 Task: Find a house in Yarmouth, United States, for 4 guests from 6th to 12th September, with 4 bedrooms, 4 beds, 4 bathrooms, WiFi, TV, breakfast, gym, free cancellation, and English-speaking host, within a price range of ₹10,000 to ₹14,000 per night.
Action: Mouse moved to (560, 107)
Screenshot: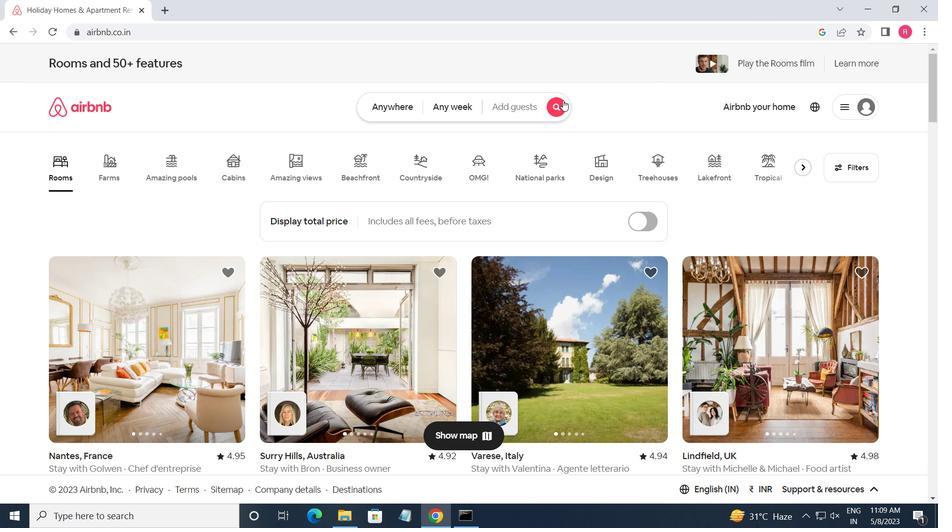
Action: Mouse pressed left at (560, 107)
Screenshot: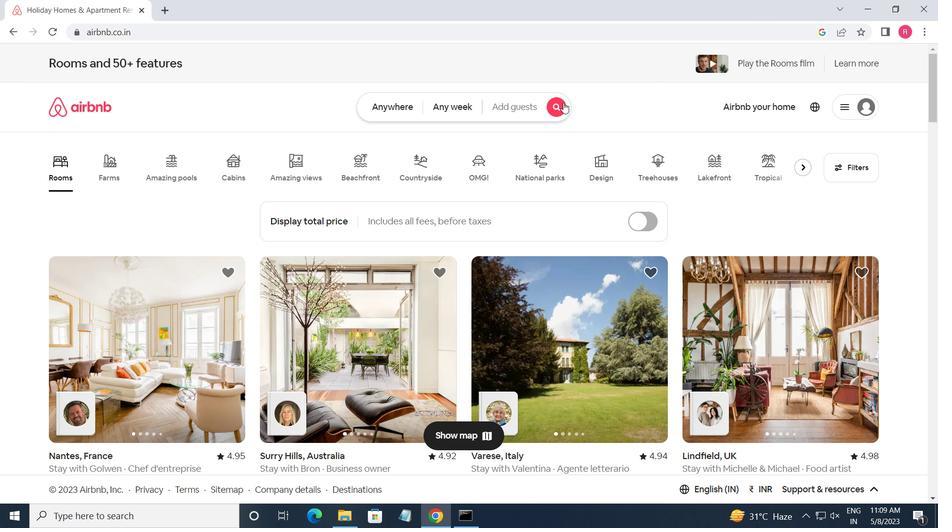 
Action: Mouse moved to (238, 154)
Screenshot: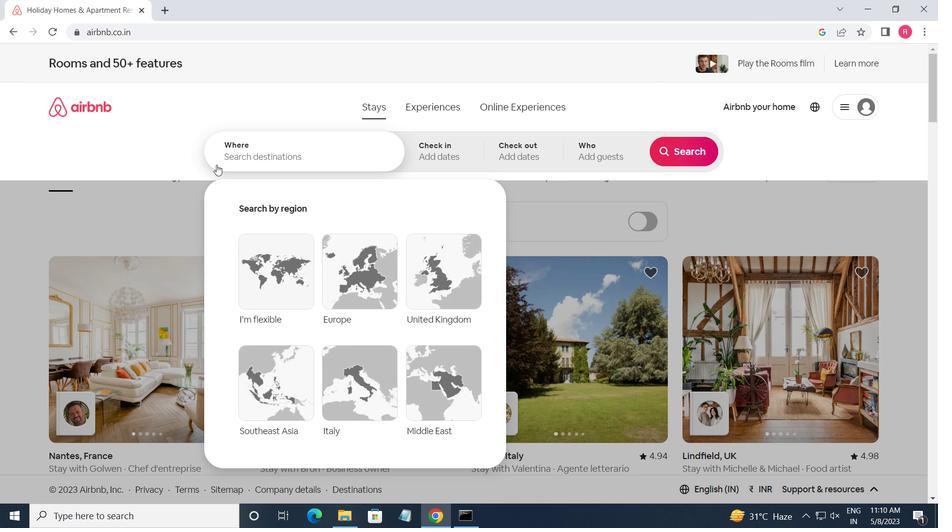 
Action: Mouse pressed left at (238, 154)
Screenshot: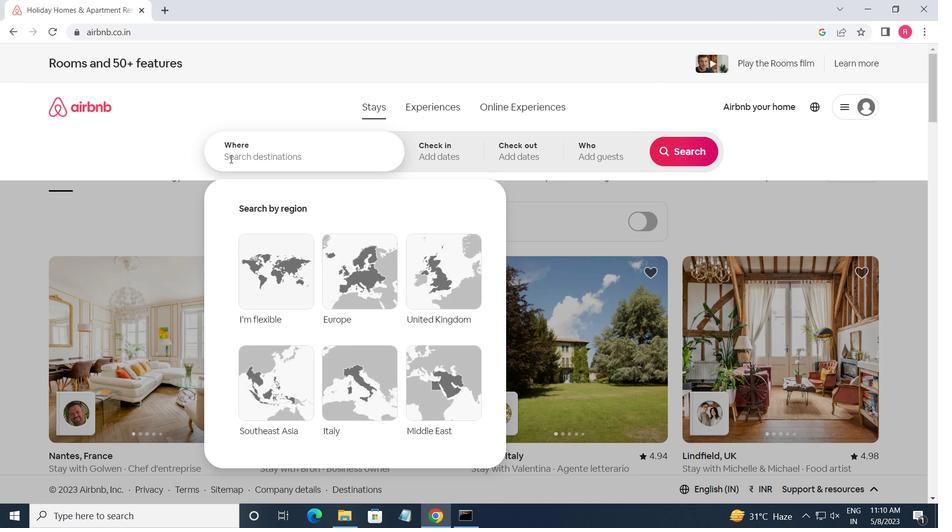 
Action: Key pressed <Key.shift_r>Yarmouth,<Key.shift_r>United<Key.space><Key.shift>STATES<Key.enter>
Screenshot: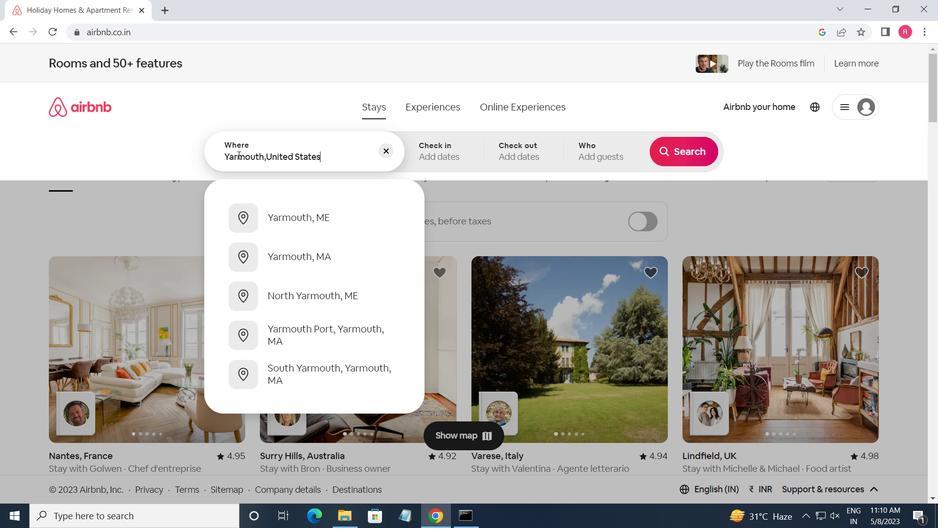 
Action: Mouse moved to (673, 247)
Screenshot: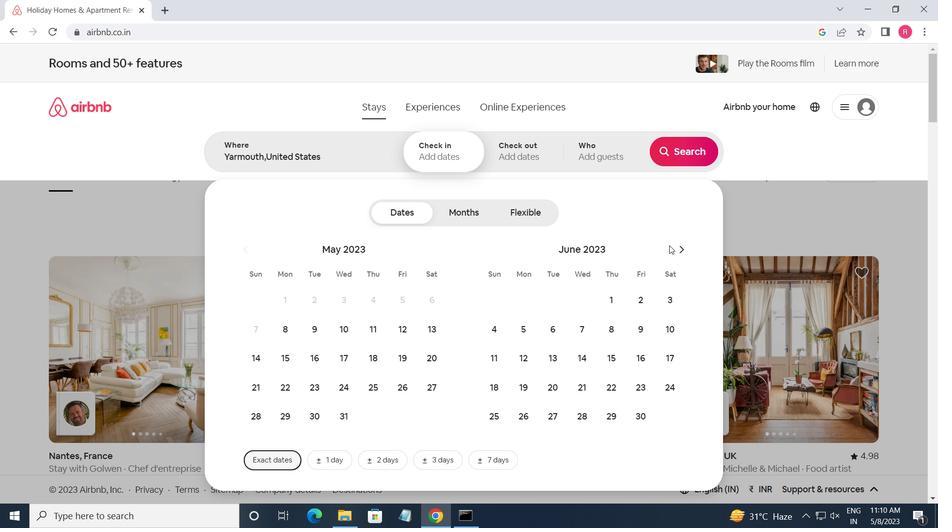 
Action: Mouse pressed left at (673, 247)
Screenshot: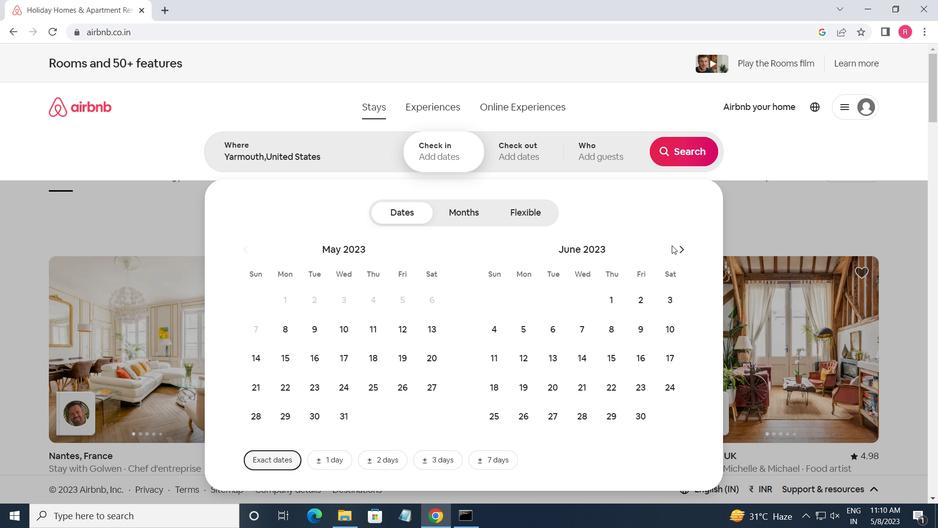 
Action: Mouse pressed left at (673, 247)
Screenshot: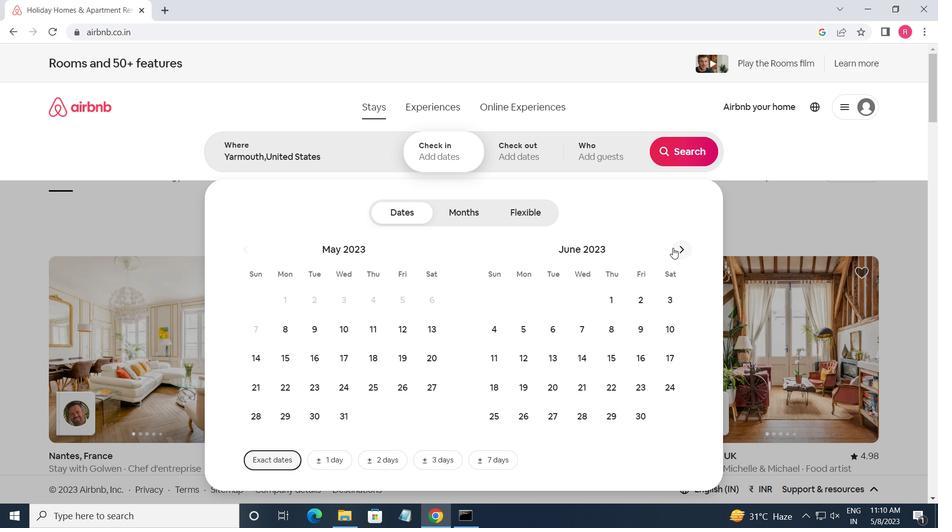 
Action: Mouse pressed left at (673, 247)
Screenshot: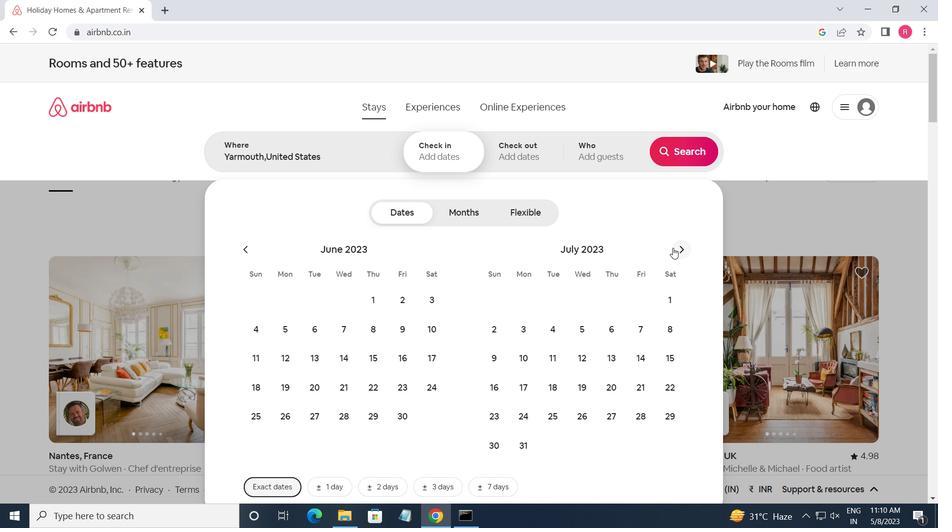 
Action: Mouse moved to (674, 248)
Screenshot: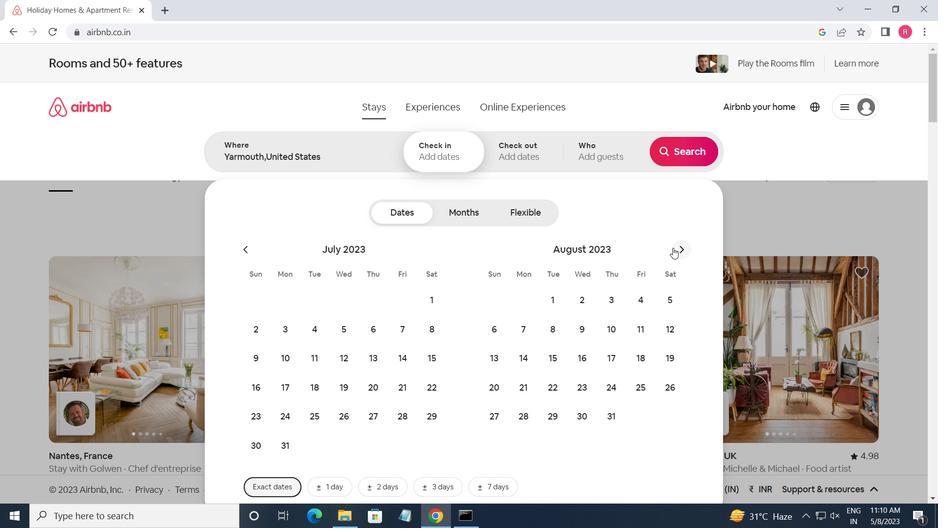 
Action: Mouse pressed left at (674, 248)
Screenshot: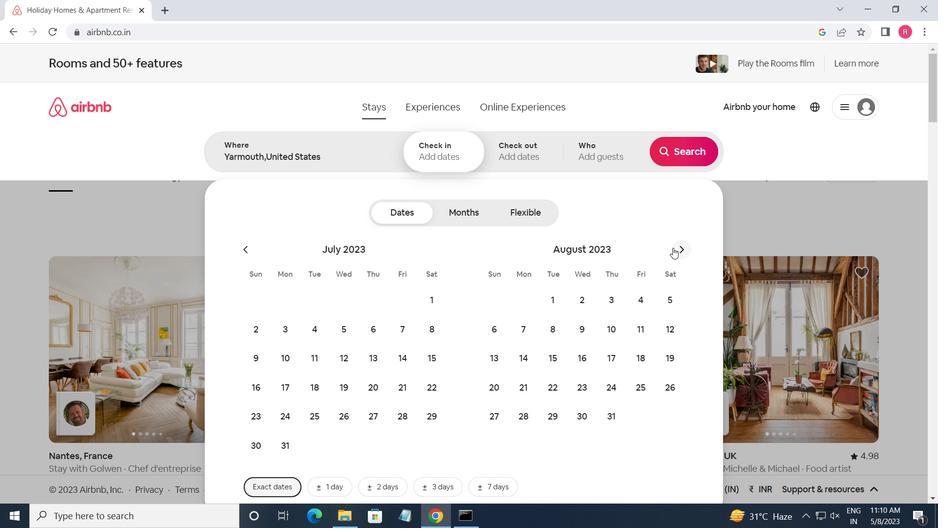 
Action: Mouse moved to (575, 338)
Screenshot: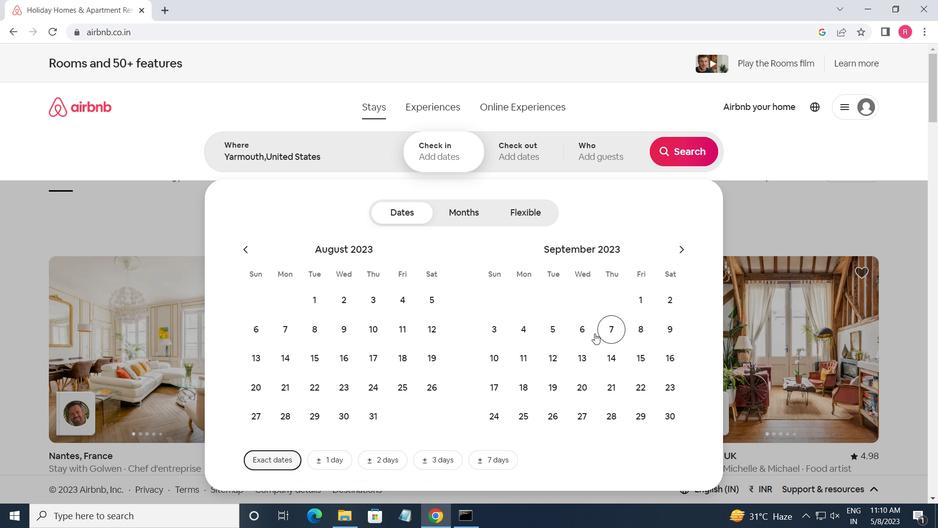 
Action: Mouse pressed left at (575, 338)
Screenshot: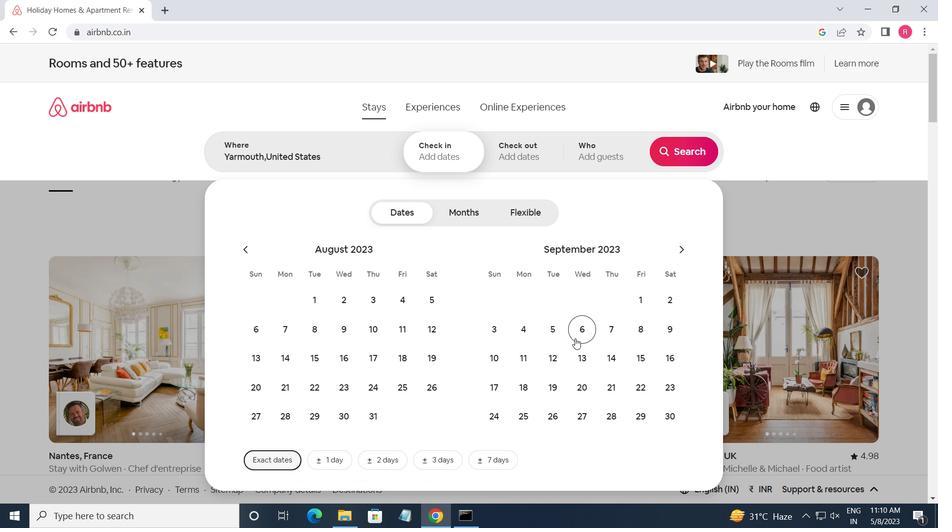 
Action: Mouse moved to (562, 366)
Screenshot: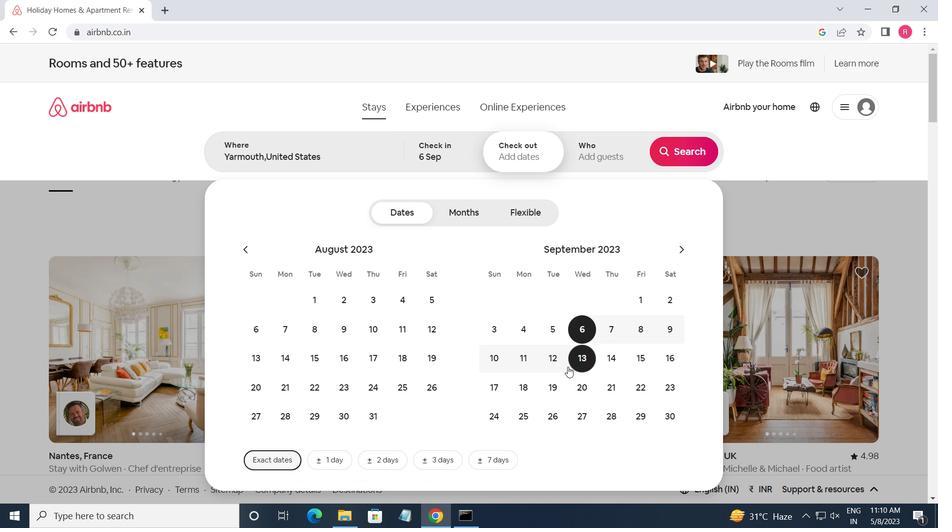 
Action: Mouse pressed left at (562, 366)
Screenshot: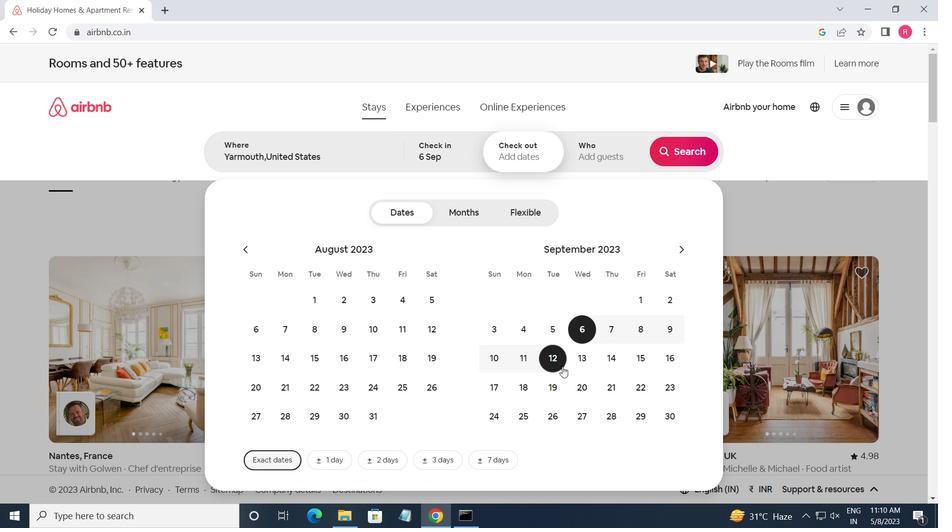 
Action: Mouse moved to (589, 148)
Screenshot: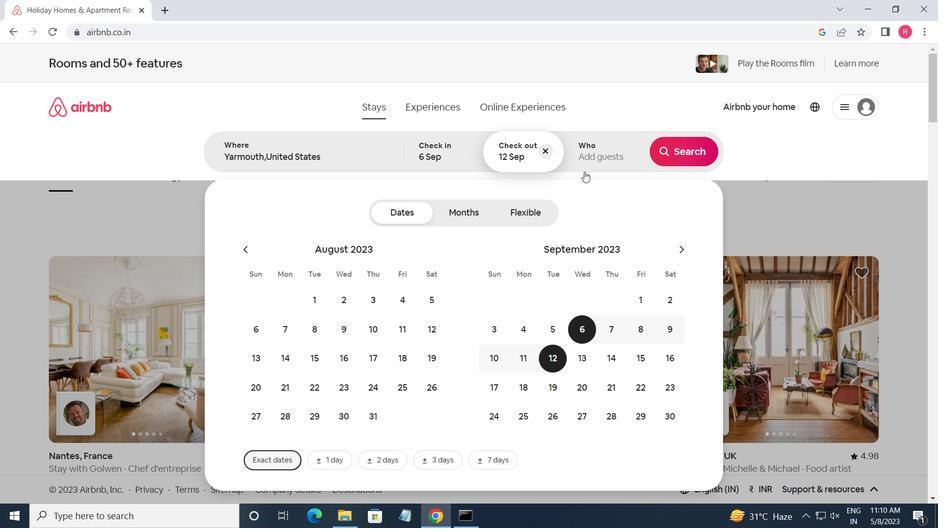 
Action: Mouse pressed left at (589, 148)
Screenshot: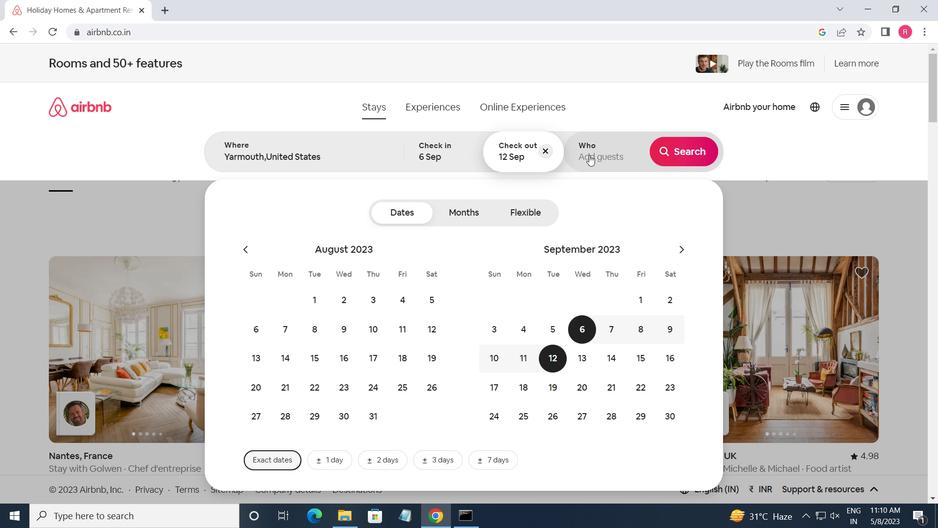 
Action: Mouse moved to (680, 218)
Screenshot: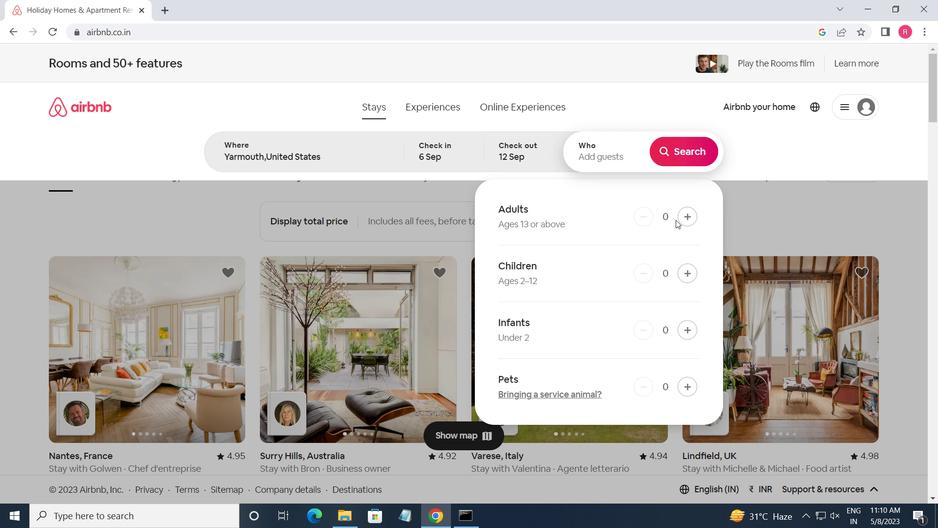 
Action: Mouse pressed left at (680, 218)
Screenshot: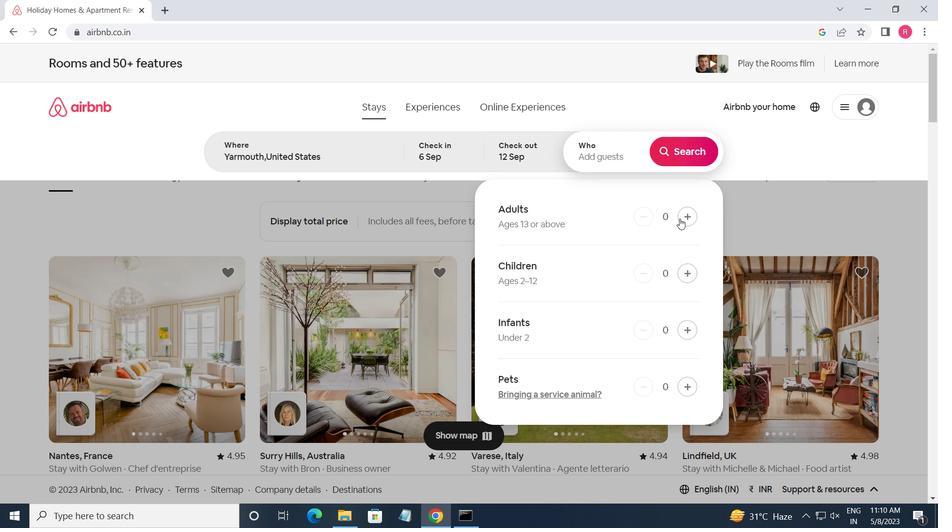
Action: Mouse pressed left at (680, 218)
Screenshot: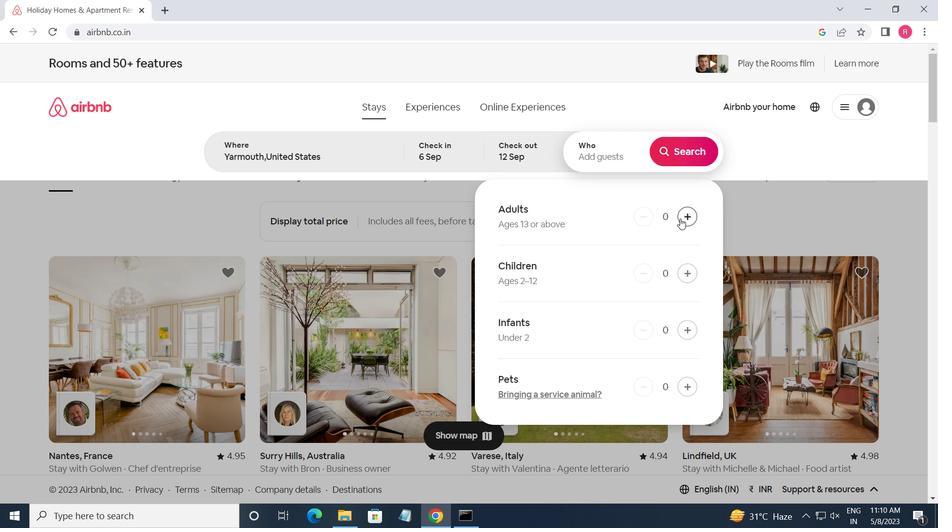 
Action: Mouse pressed left at (680, 218)
Screenshot: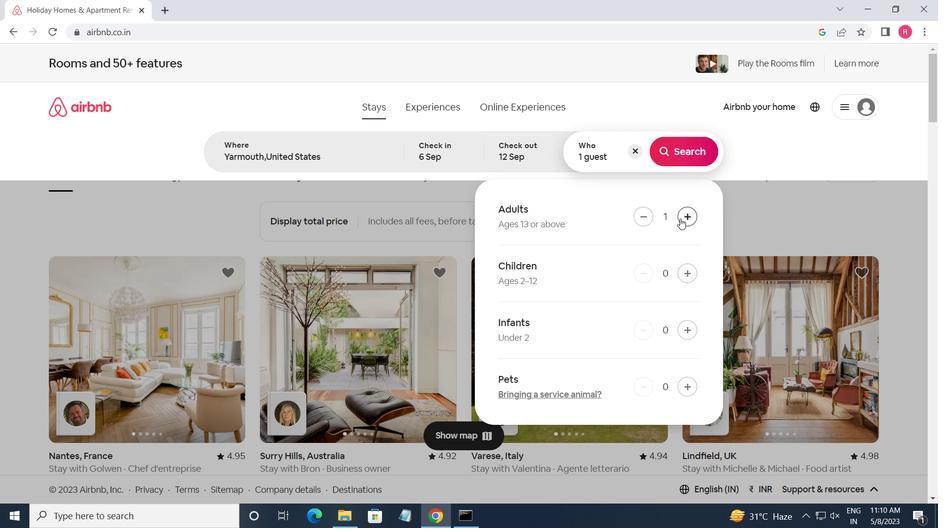 
Action: Mouse pressed left at (680, 218)
Screenshot: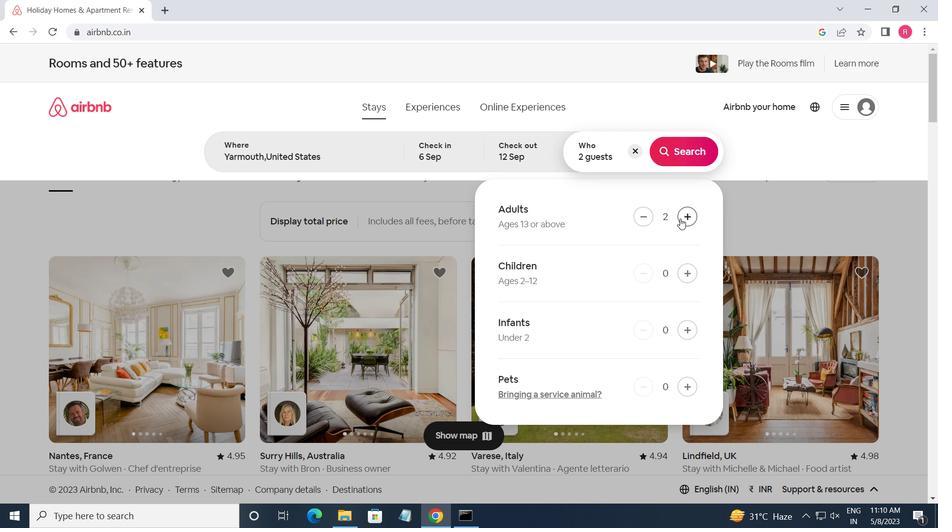 
Action: Mouse moved to (685, 162)
Screenshot: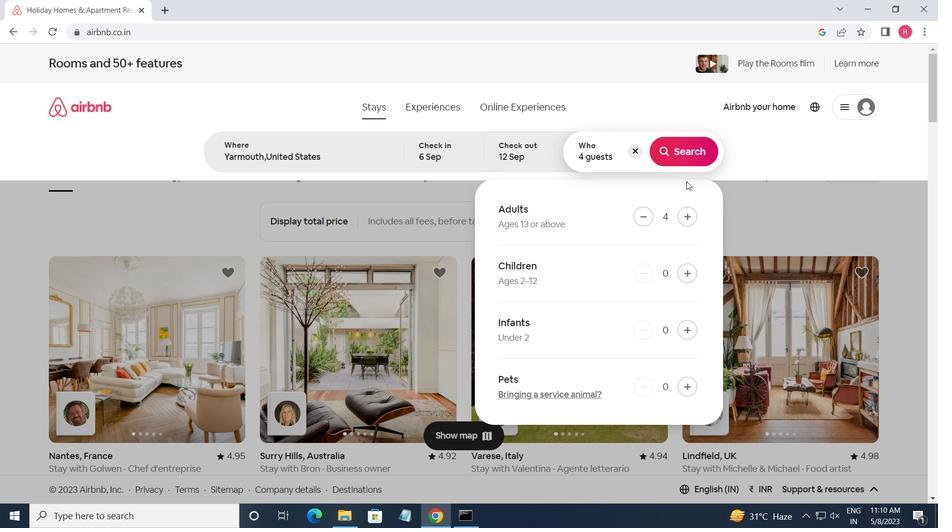 
Action: Mouse pressed left at (685, 162)
Screenshot: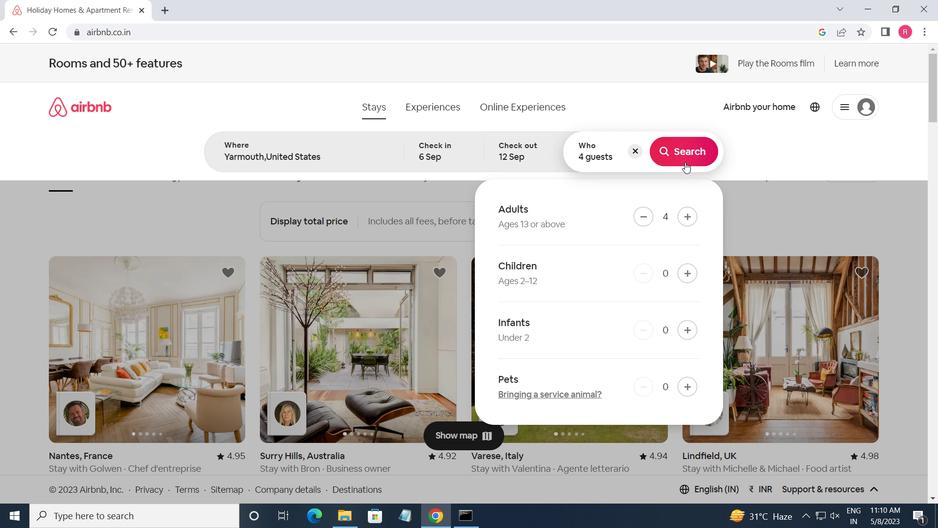 
Action: Mouse moved to (900, 110)
Screenshot: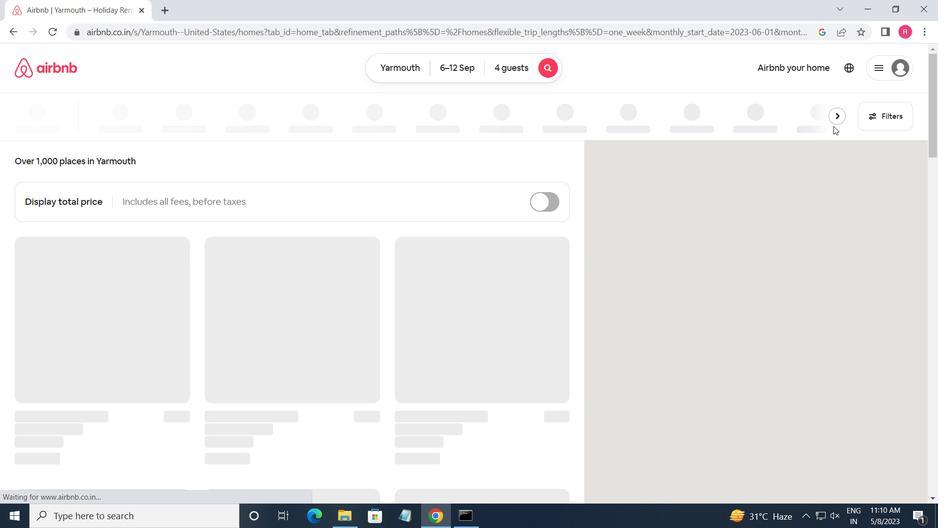 
Action: Mouse pressed left at (900, 110)
Screenshot: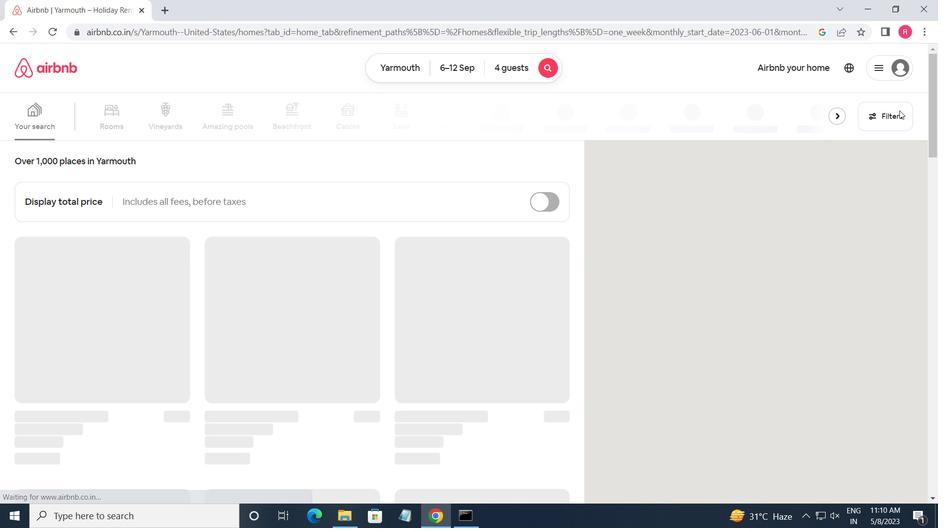
Action: Mouse moved to (338, 419)
Screenshot: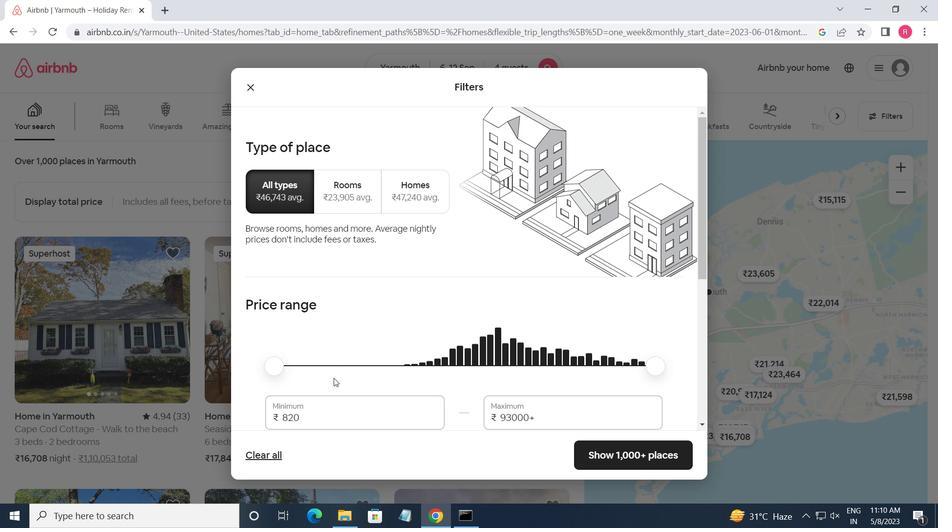 
Action: Mouse pressed left at (338, 419)
Screenshot: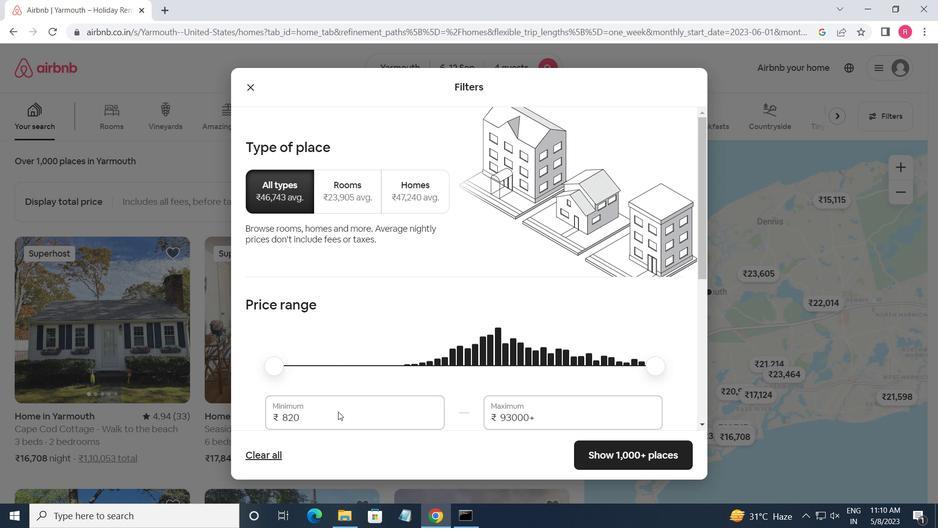 
Action: Key pressed <Key.backspace><Key.backspace><Key.backspace><Key.backspace><Key.backspace><Key.backspace>10000<Key.tab>14000
Screenshot: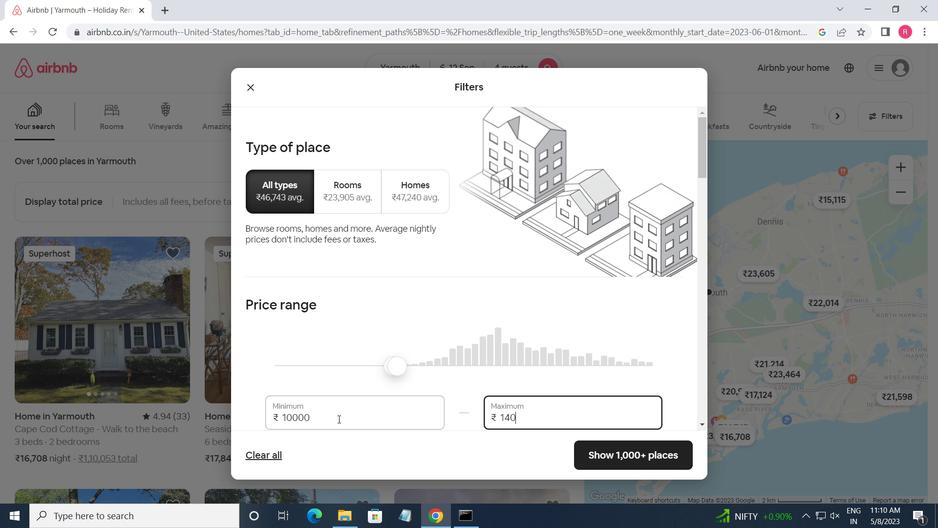 
Action: Mouse moved to (345, 428)
Screenshot: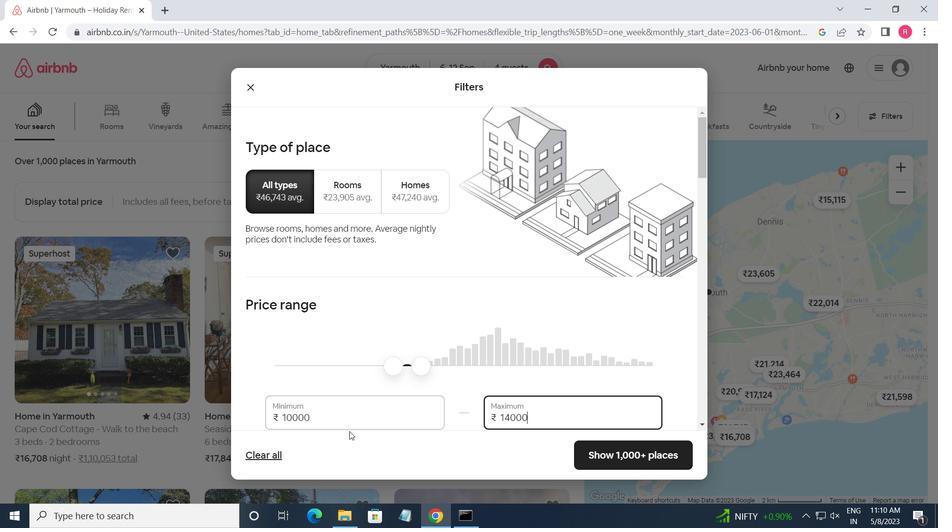 
Action: Mouse scrolled (345, 427) with delta (0, 0)
Screenshot: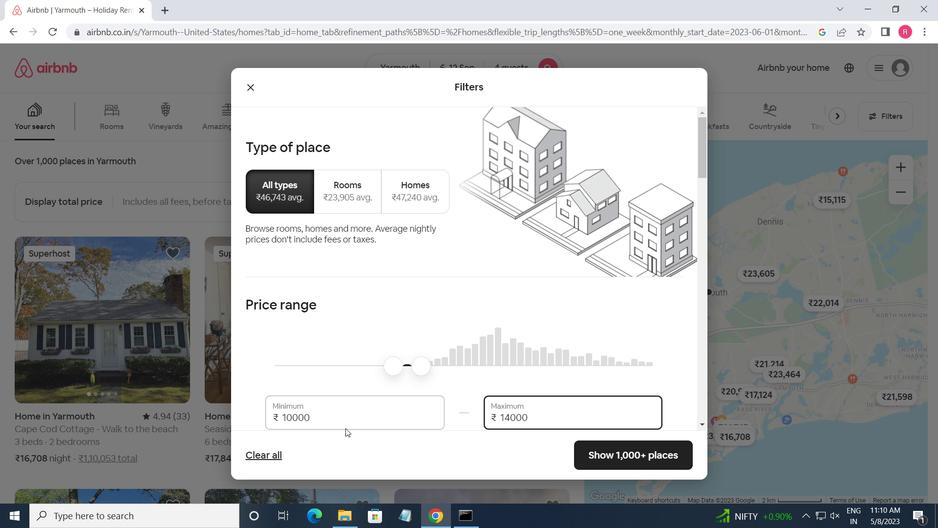 
Action: Mouse scrolled (345, 427) with delta (0, 0)
Screenshot: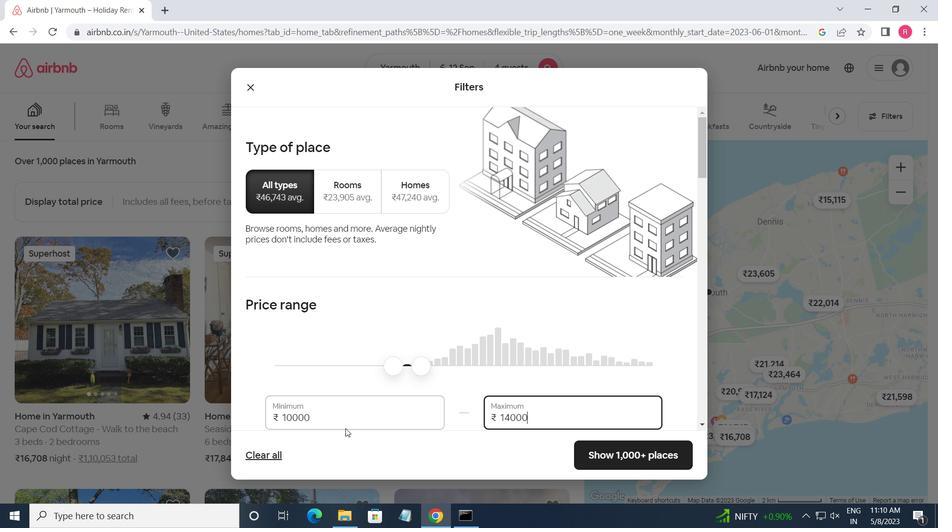 
Action: Mouse scrolled (345, 427) with delta (0, 0)
Screenshot: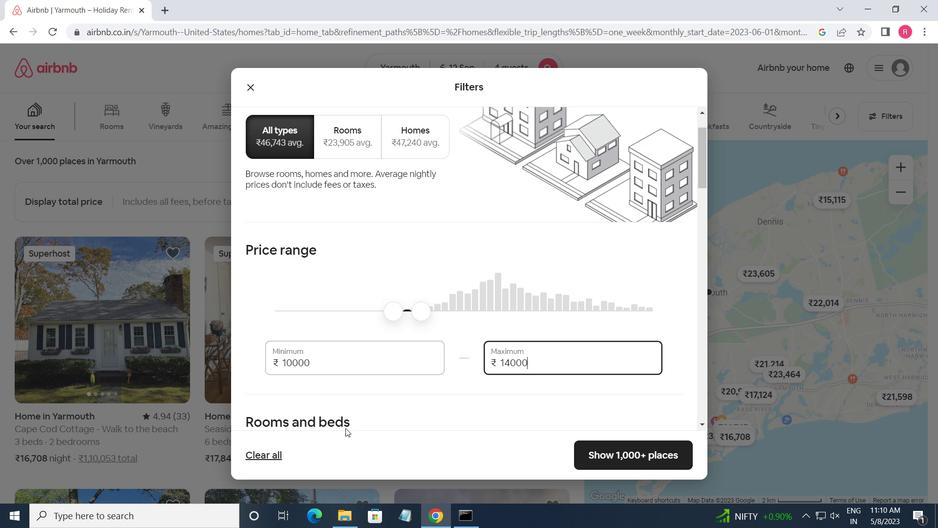 
Action: Mouse moved to (376, 438)
Screenshot: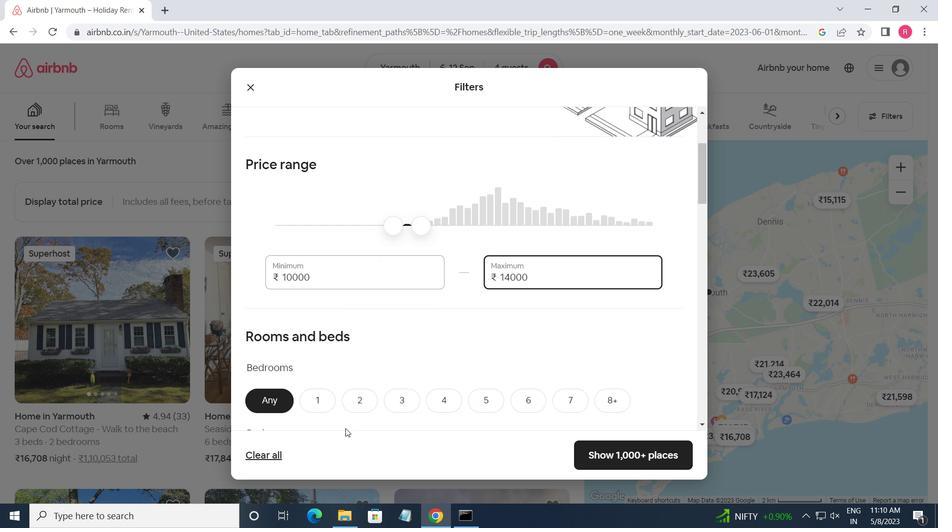 
Action: Mouse scrolled (376, 438) with delta (0, 0)
Screenshot: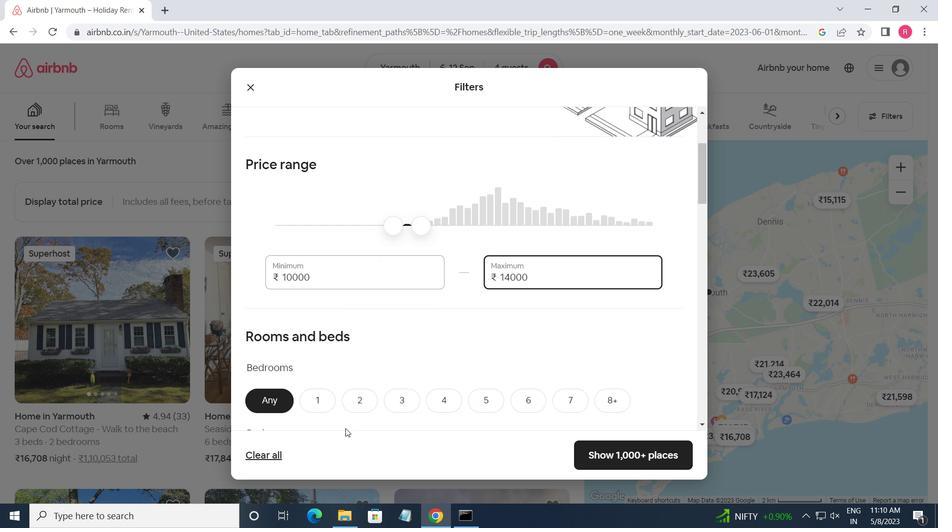 
Action: Mouse moved to (442, 360)
Screenshot: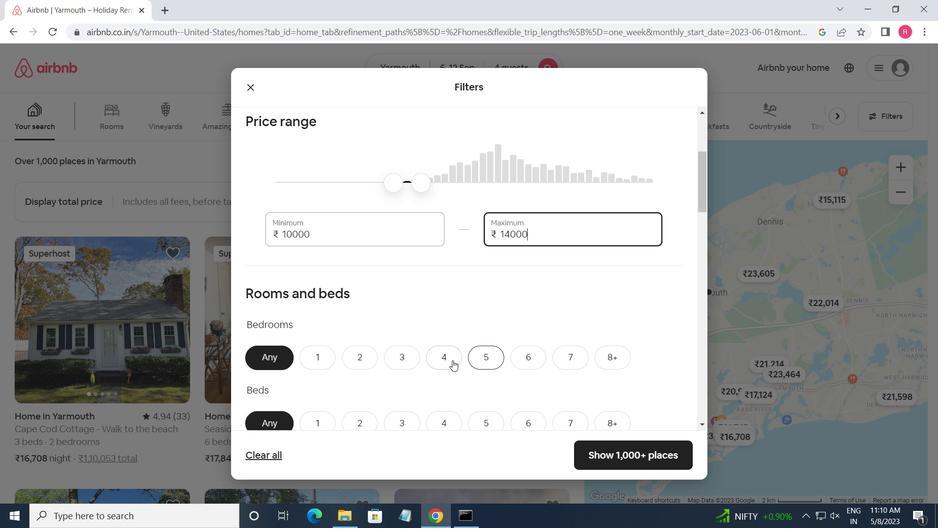 
Action: Mouse pressed left at (442, 360)
Screenshot: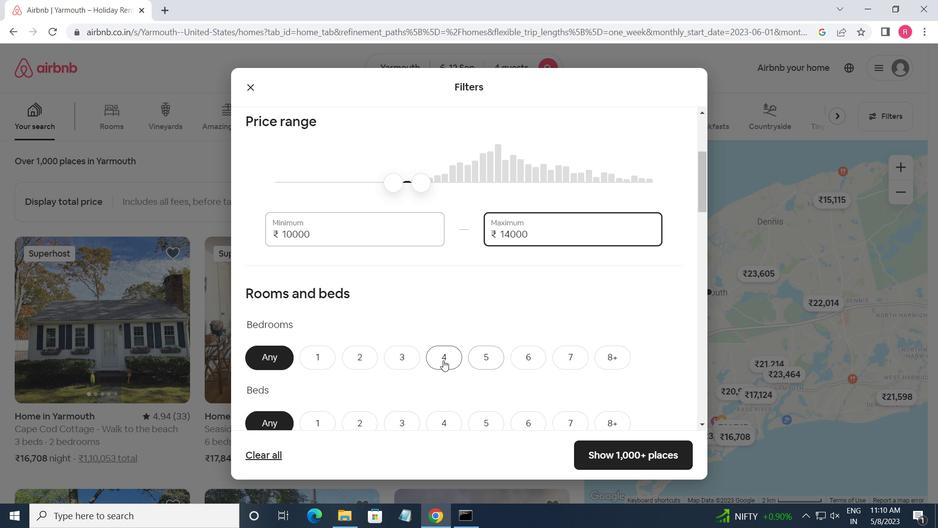
Action: Mouse moved to (450, 397)
Screenshot: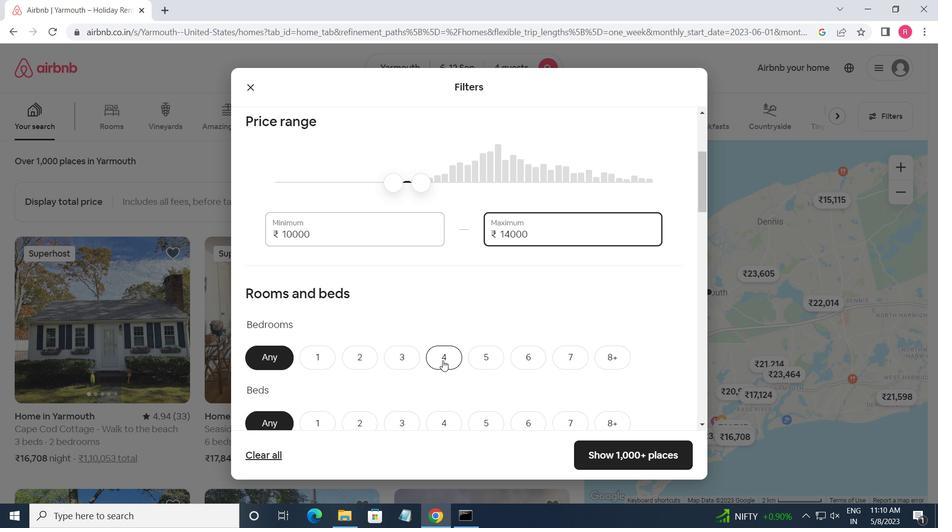 
Action: Mouse scrolled (450, 397) with delta (0, 0)
Screenshot: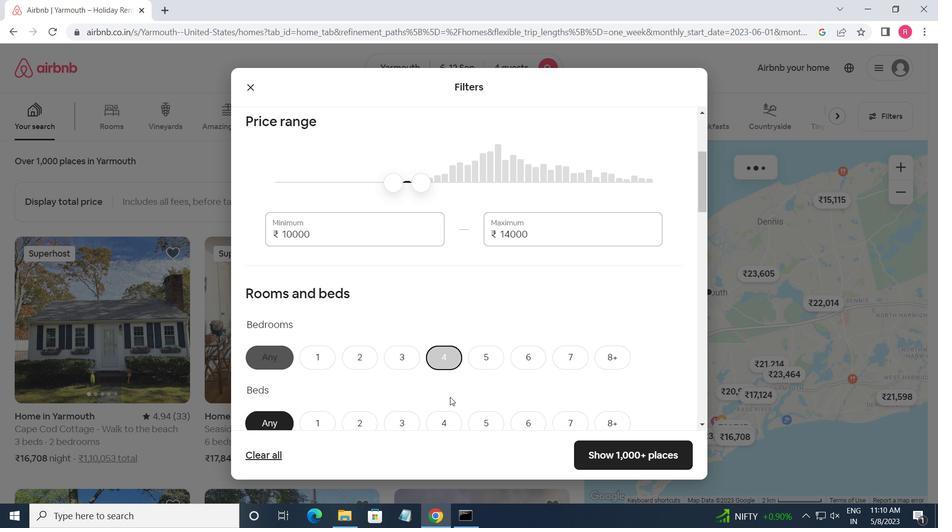
Action: Mouse moved to (450, 397)
Screenshot: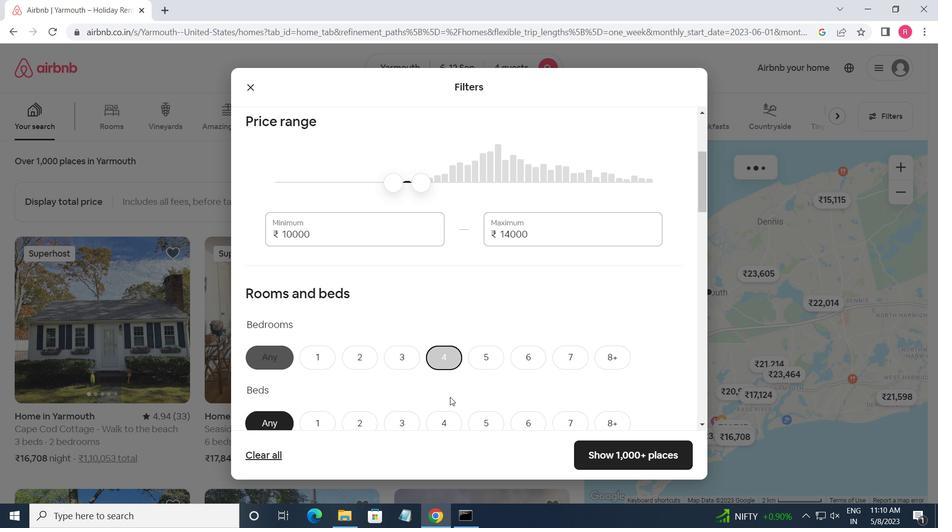 
Action: Mouse scrolled (450, 397) with delta (0, 0)
Screenshot: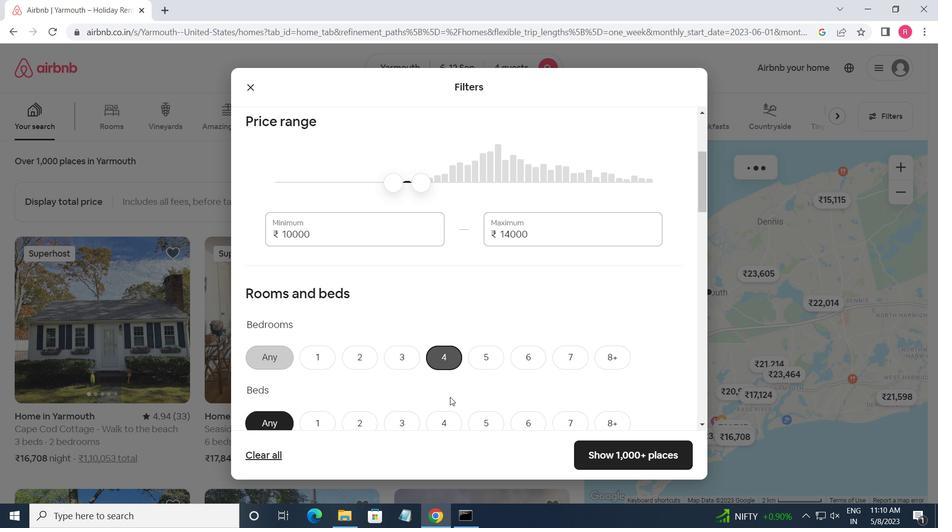 
Action: Mouse moved to (449, 291)
Screenshot: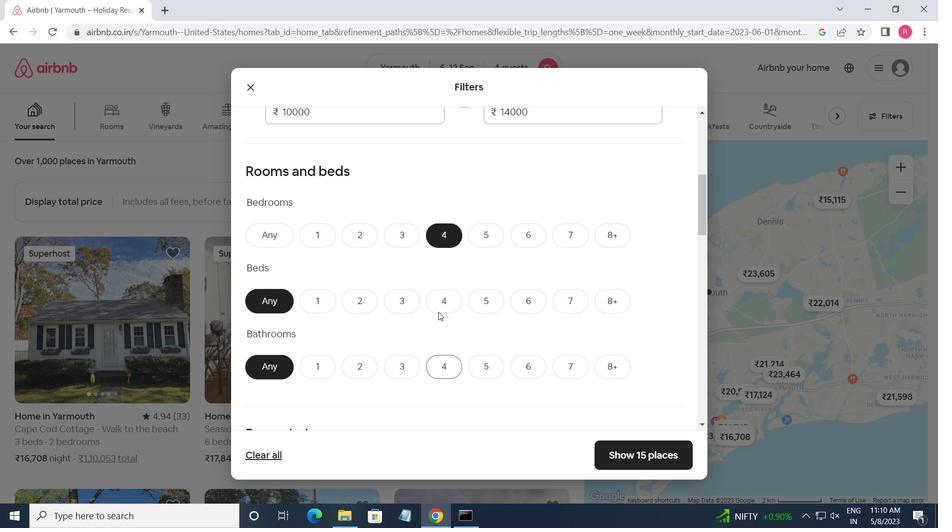 
Action: Mouse pressed left at (449, 291)
Screenshot: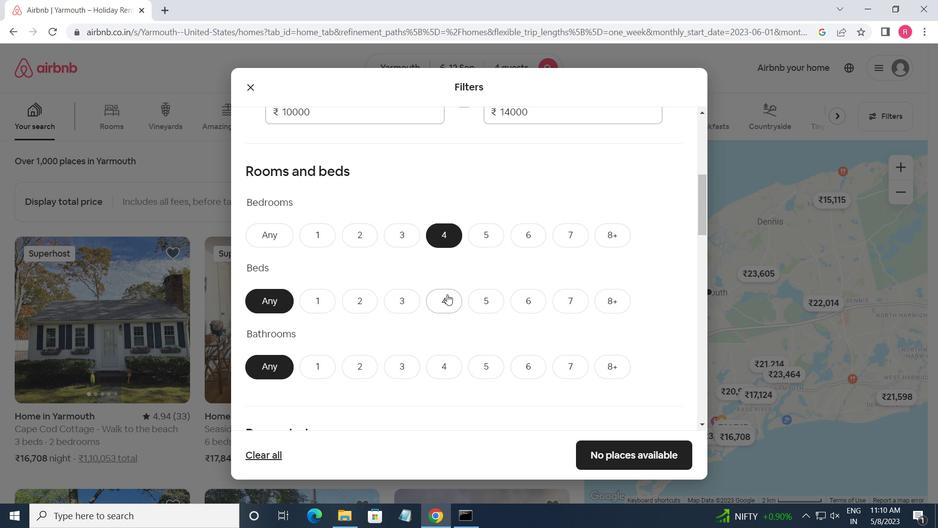 
Action: Mouse moved to (441, 363)
Screenshot: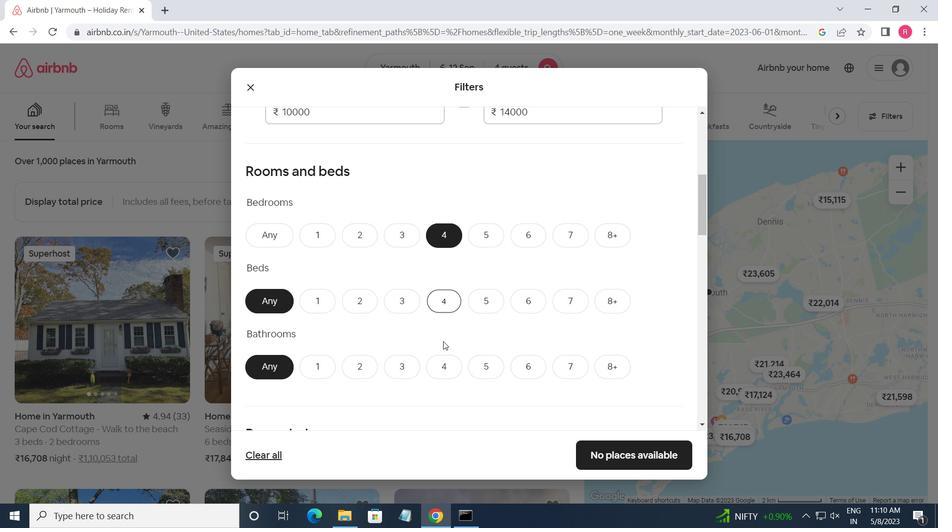 
Action: Mouse pressed left at (441, 363)
Screenshot: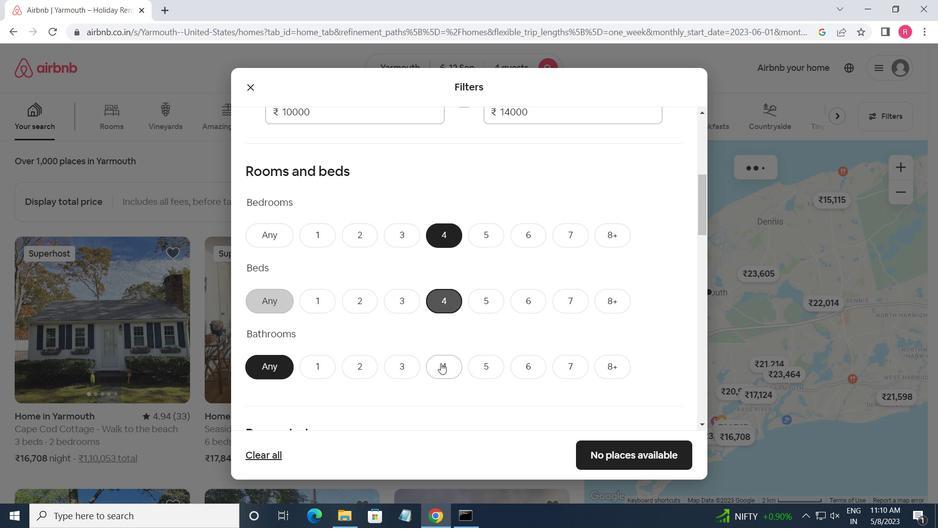 
Action: Mouse scrolled (441, 363) with delta (0, 0)
Screenshot: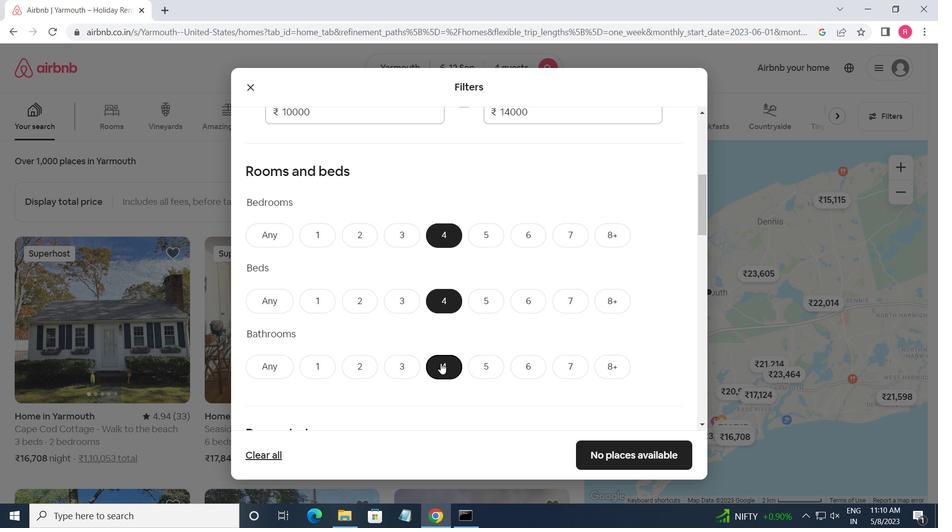 
Action: Mouse scrolled (441, 363) with delta (0, 0)
Screenshot: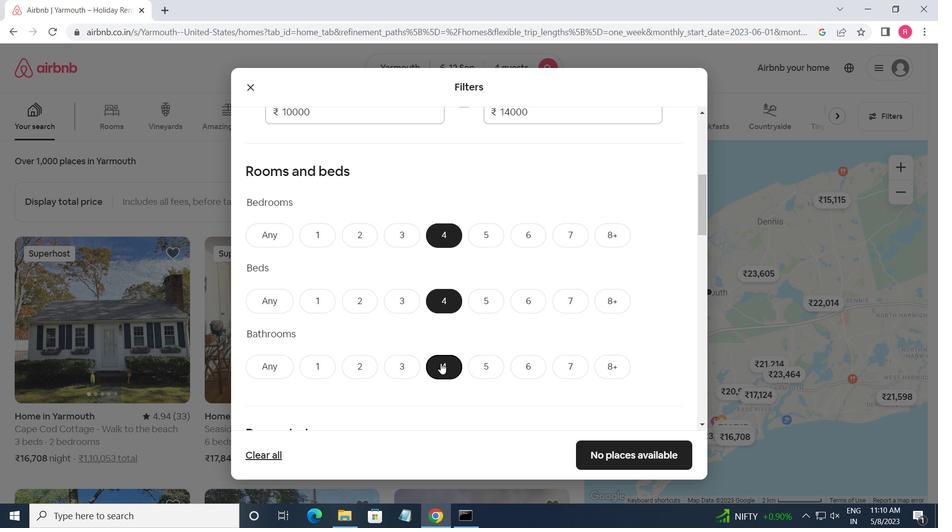 
Action: Mouse moved to (301, 389)
Screenshot: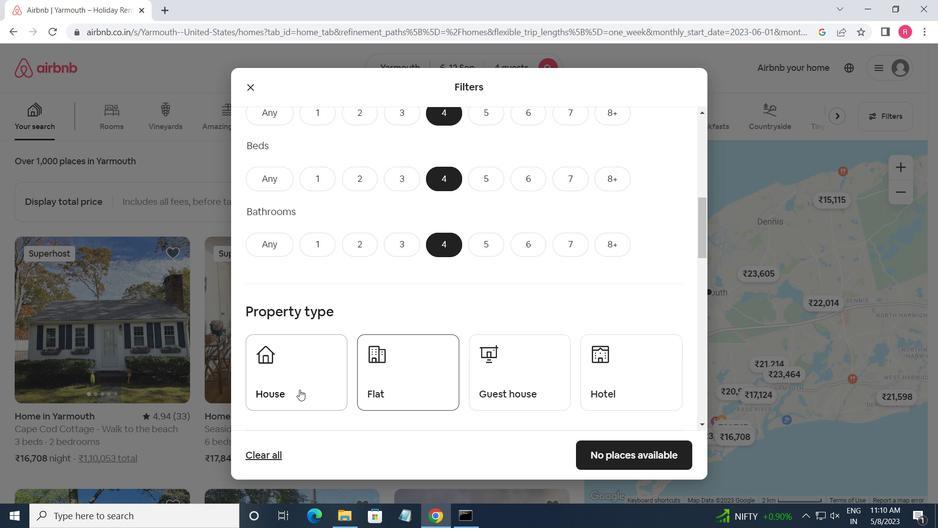 
Action: Mouse pressed left at (301, 389)
Screenshot: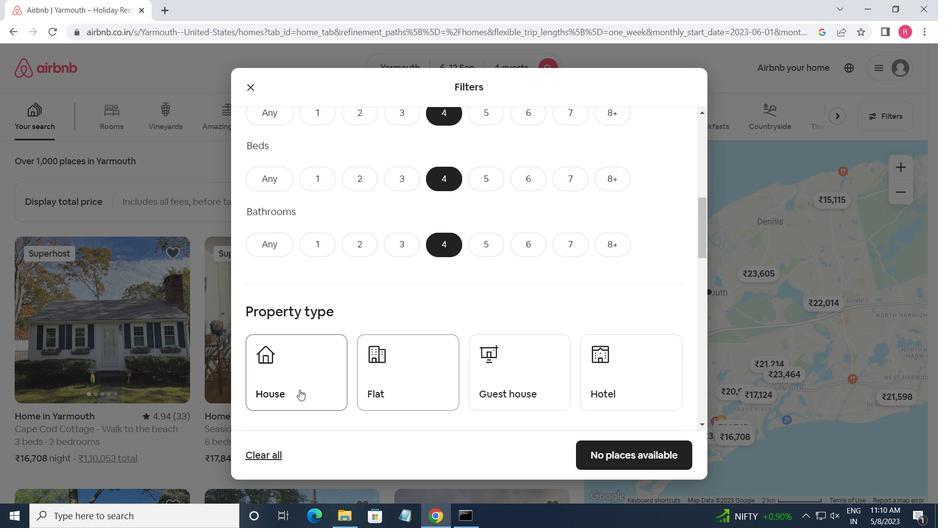 
Action: Mouse moved to (376, 371)
Screenshot: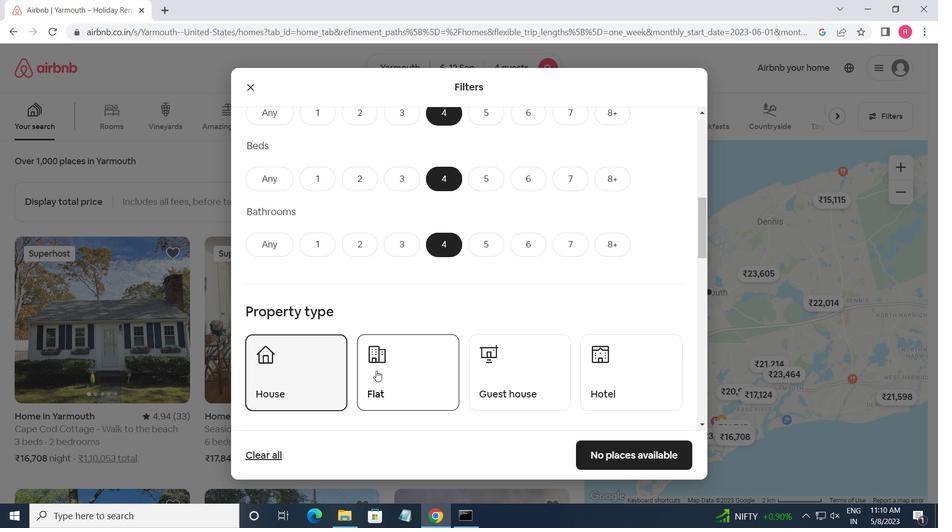 
Action: Mouse pressed left at (376, 371)
Screenshot: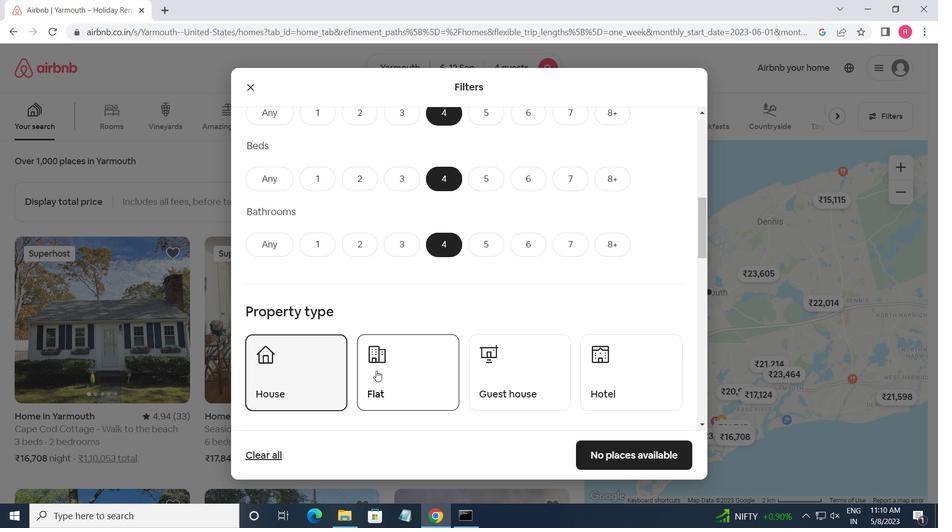 
Action: Mouse moved to (524, 382)
Screenshot: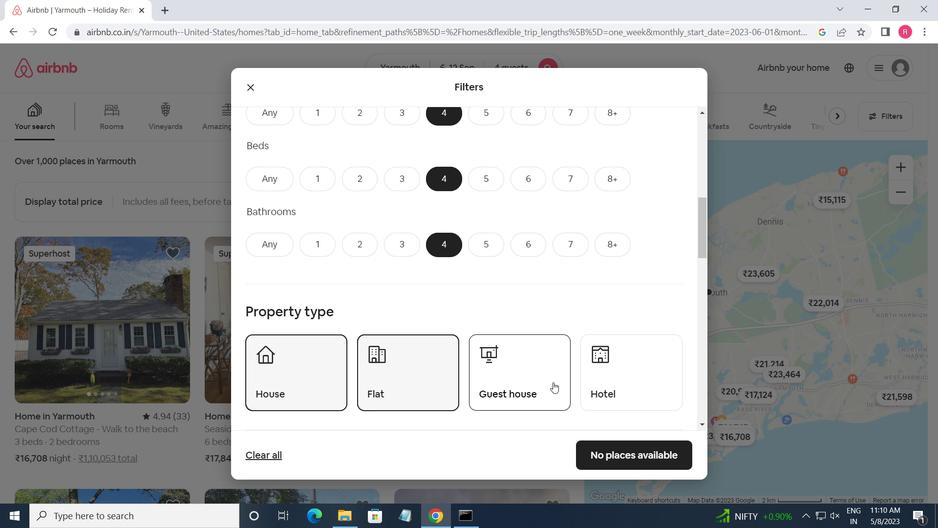
Action: Mouse pressed left at (524, 382)
Screenshot: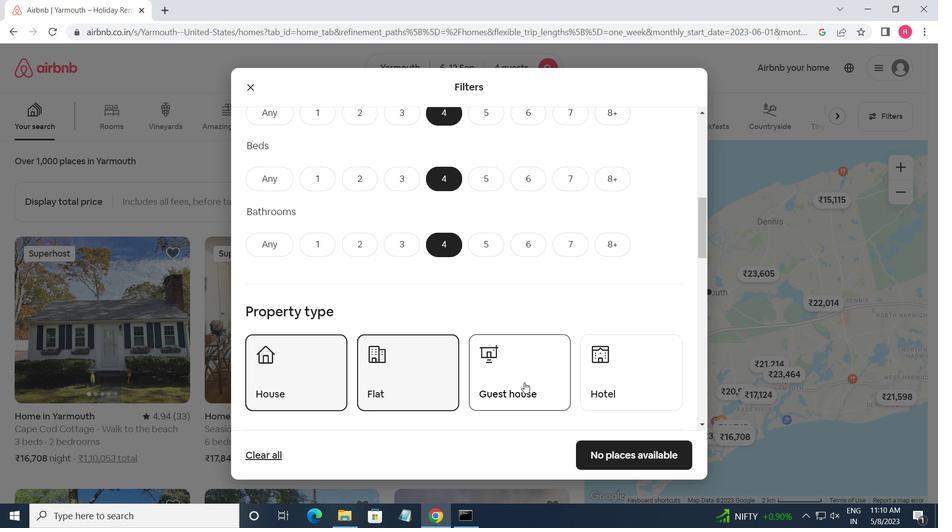 
Action: Mouse moved to (519, 378)
Screenshot: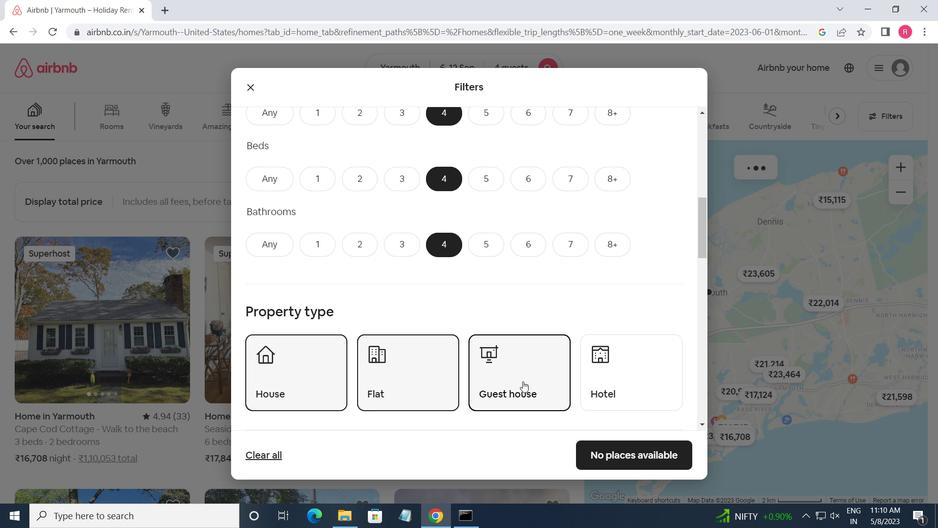 
Action: Mouse scrolled (519, 377) with delta (0, 0)
Screenshot: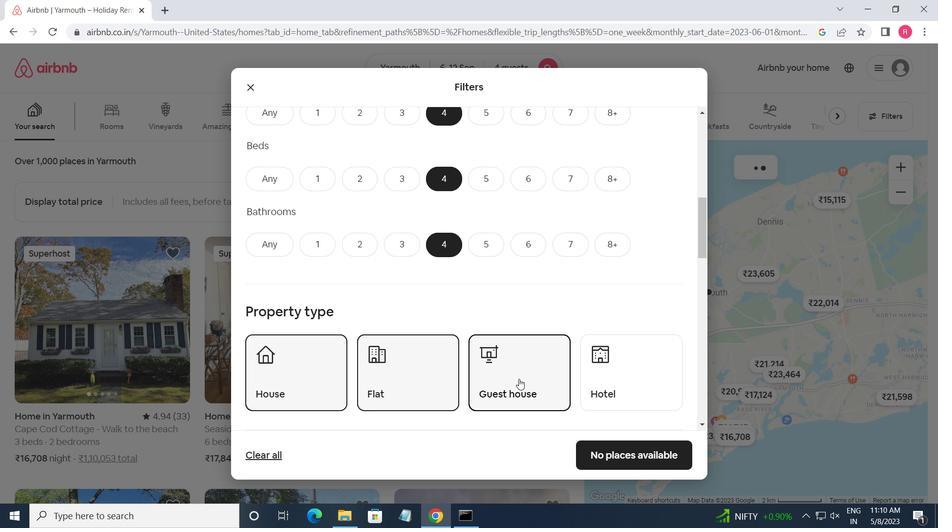 
Action: Mouse moved to (518, 378)
Screenshot: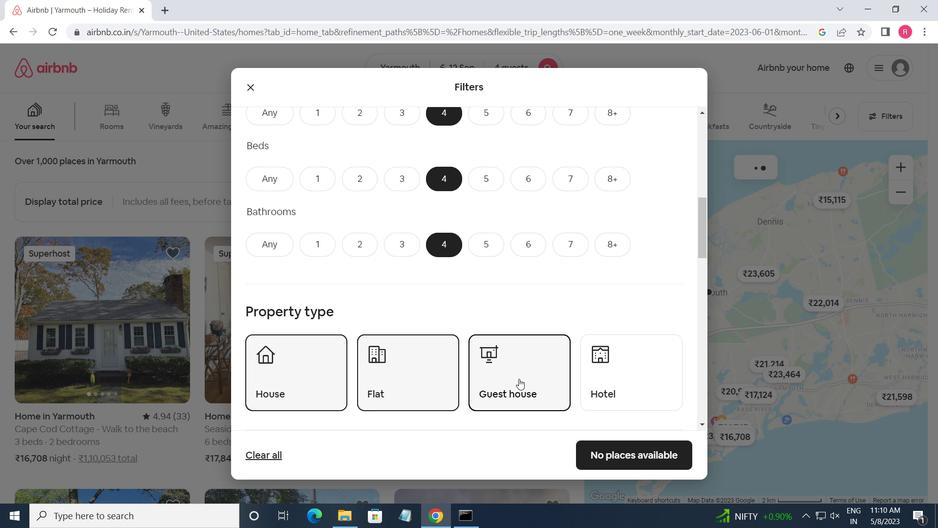 
Action: Mouse scrolled (518, 377) with delta (0, 0)
Screenshot: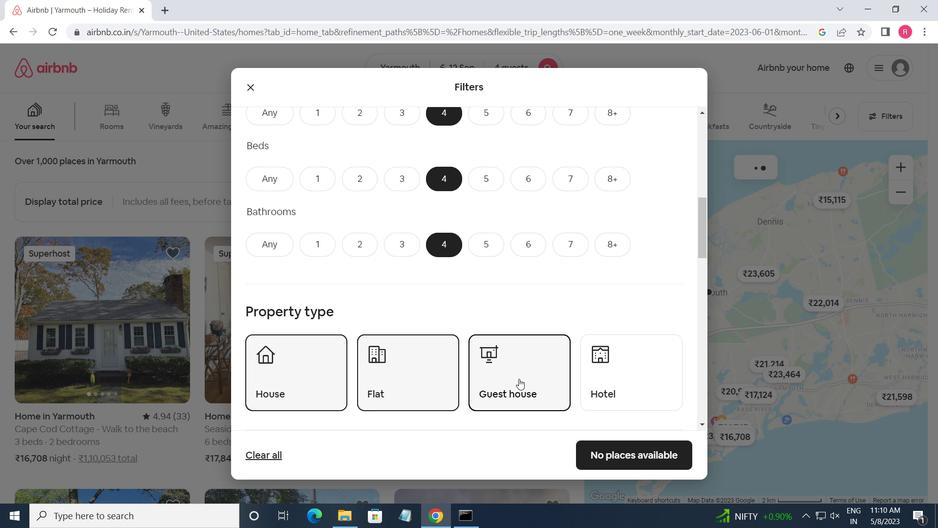 
Action: Mouse scrolled (518, 377) with delta (0, 0)
Screenshot: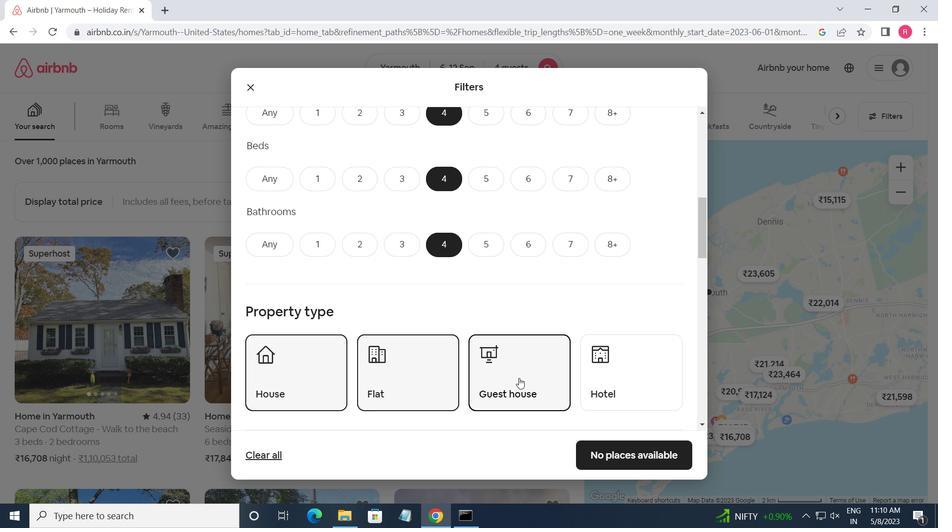 
Action: Mouse moved to (518, 377)
Screenshot: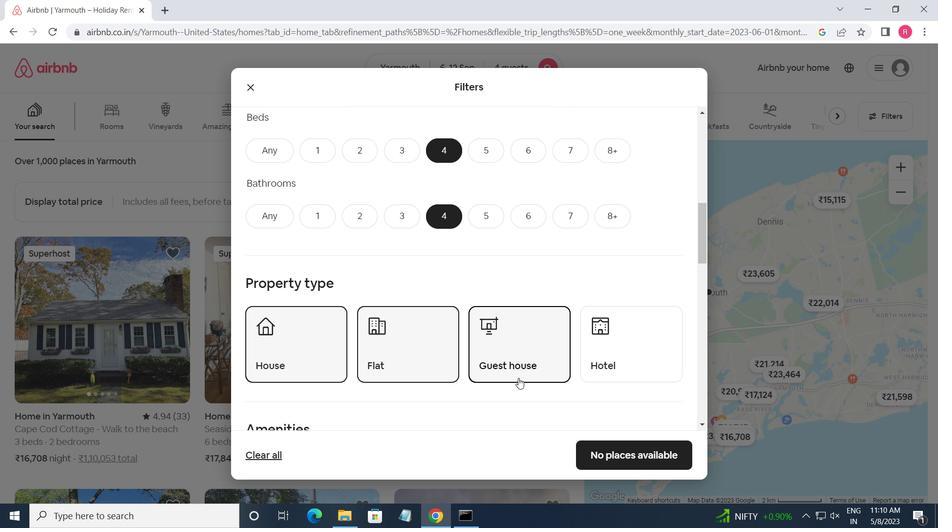 
Action: Mouse scrolled (518, 377) with delta (0, 0)
Screenshot: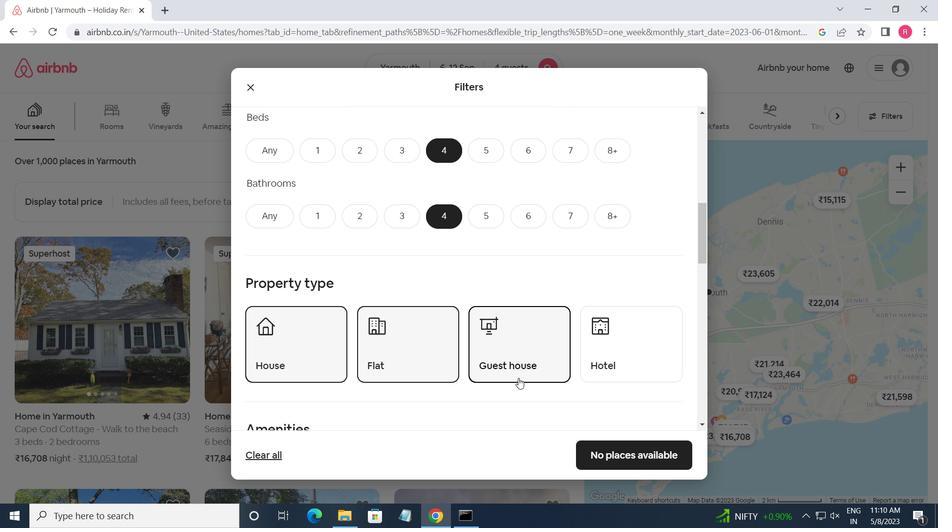 
Action: Mouse moved to (259, 359)
Screenshot: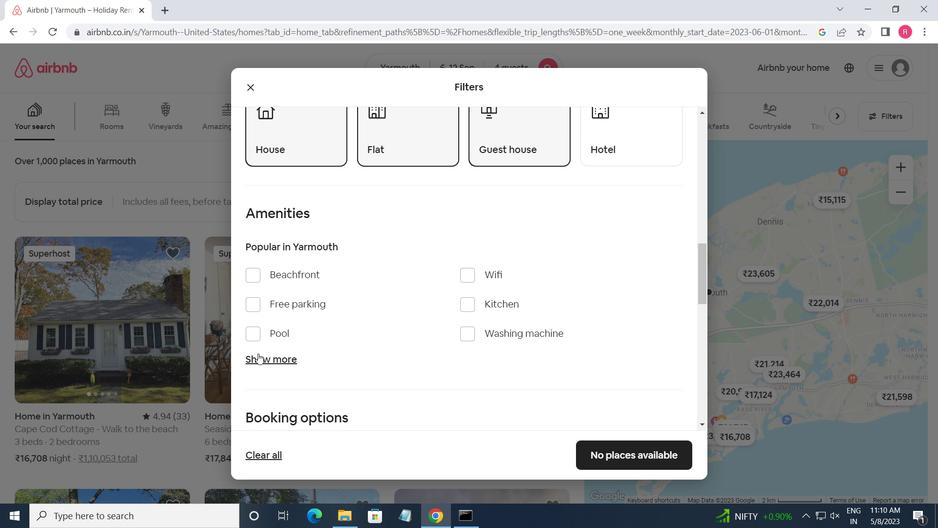
Action: Mouse pressed left at (259, 359)
Screenshot: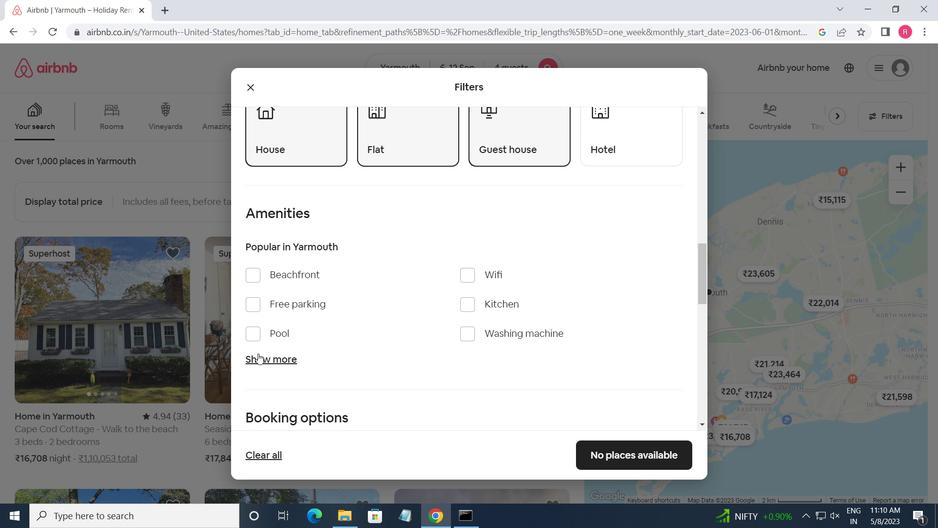 
Action: Mouse moved to (464, 279)
Screenshot: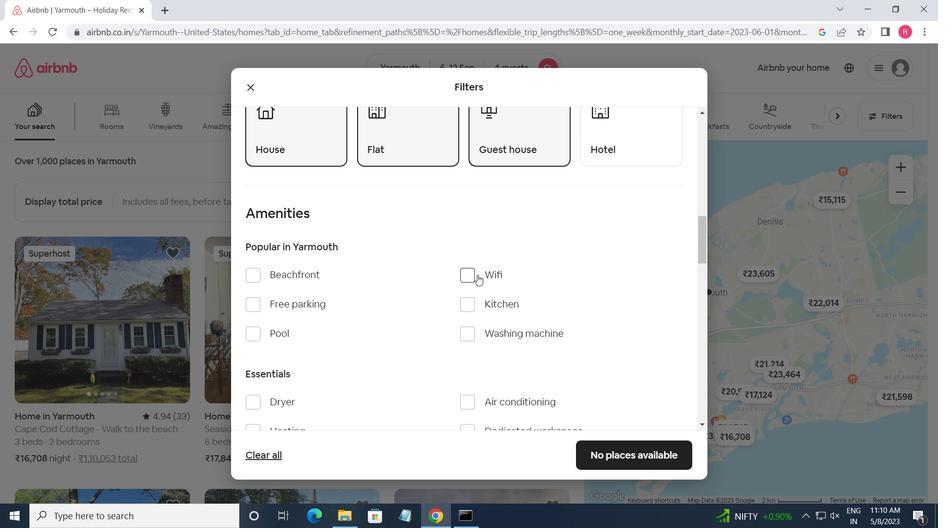 
Action: Mouse pressed left at (464, 279)
Screenshot: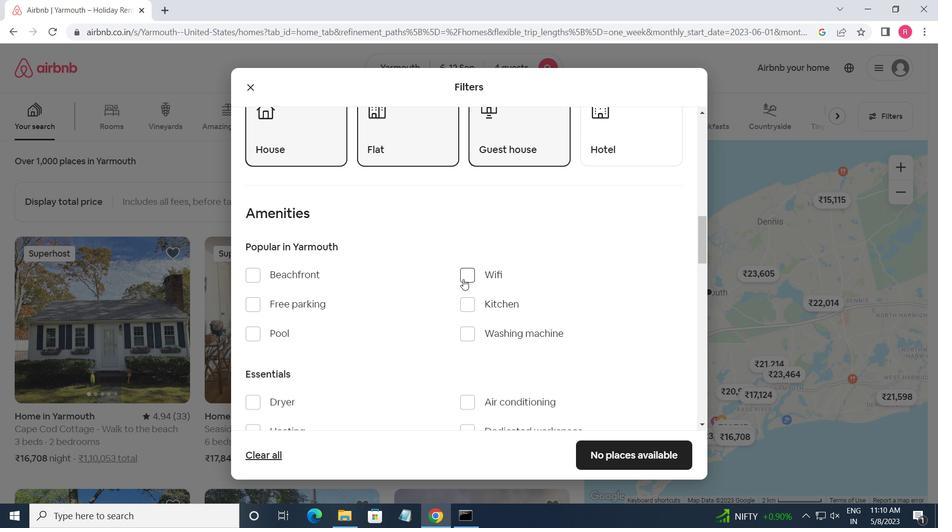 
Action: Mouse moved to (448, 286)
Screenshot: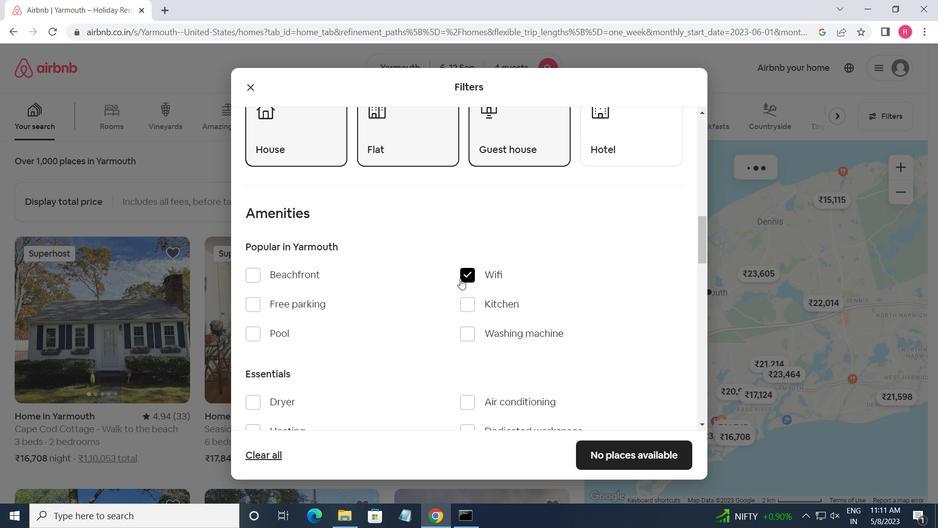 
Action: Mouse scrolled (448, 286) with delta (0, 0)
Screenshot: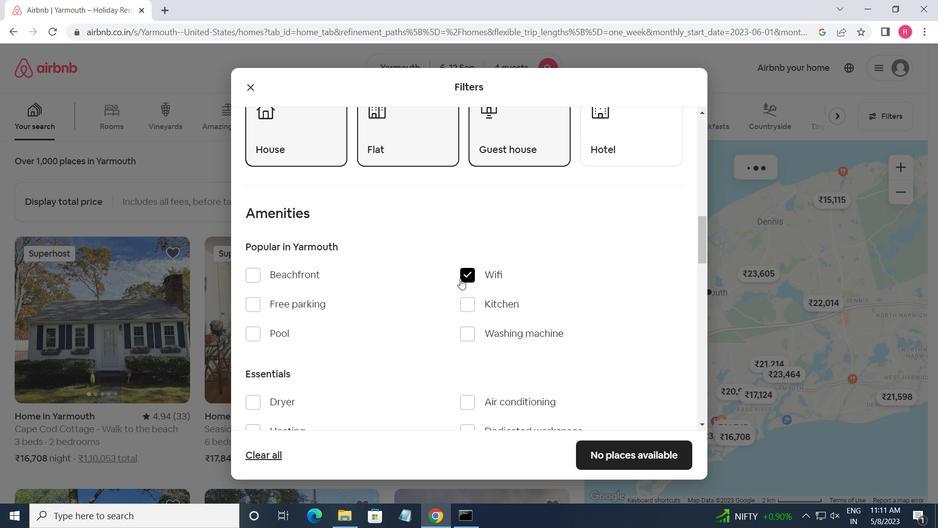 
Action: Mouse moved to (254, 397)
Screenshot: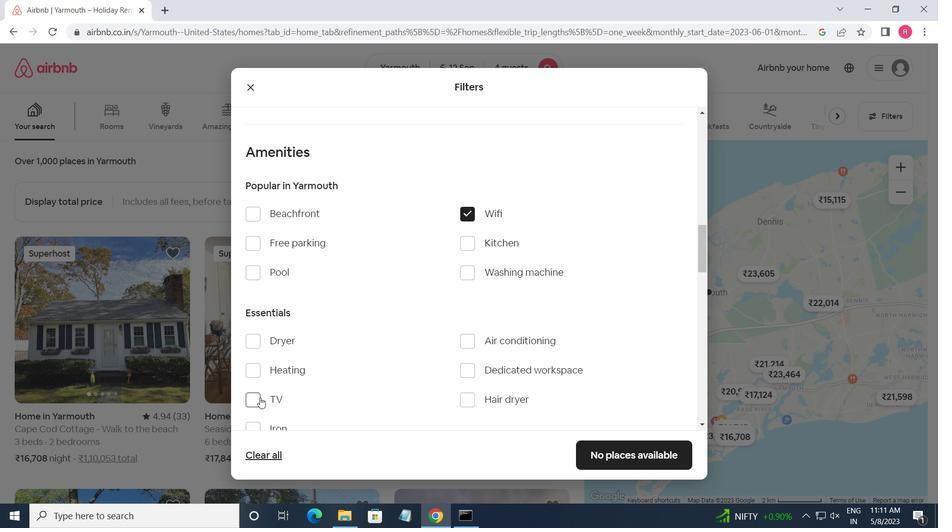 
Action: Mouse pressed left at (254, 397)
Screenshot: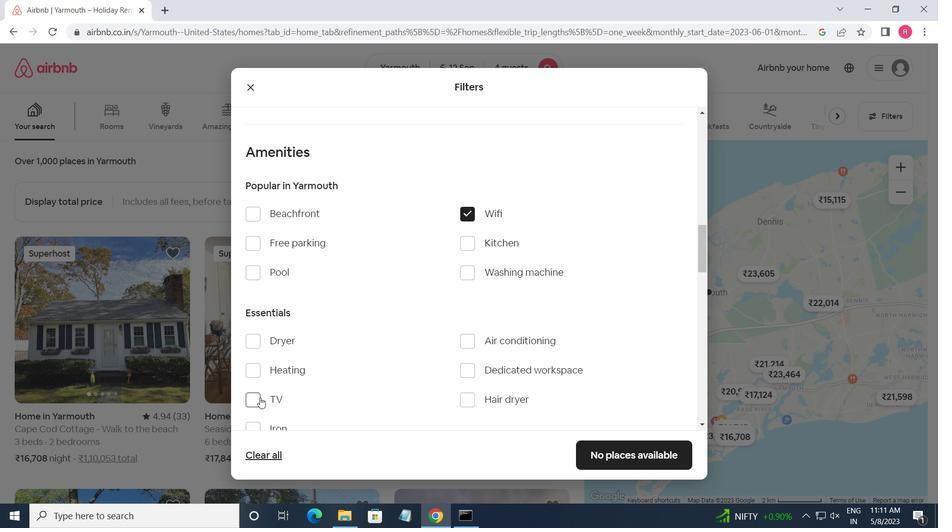 
Action: Mouse moved to (248, 246)
Screenshot: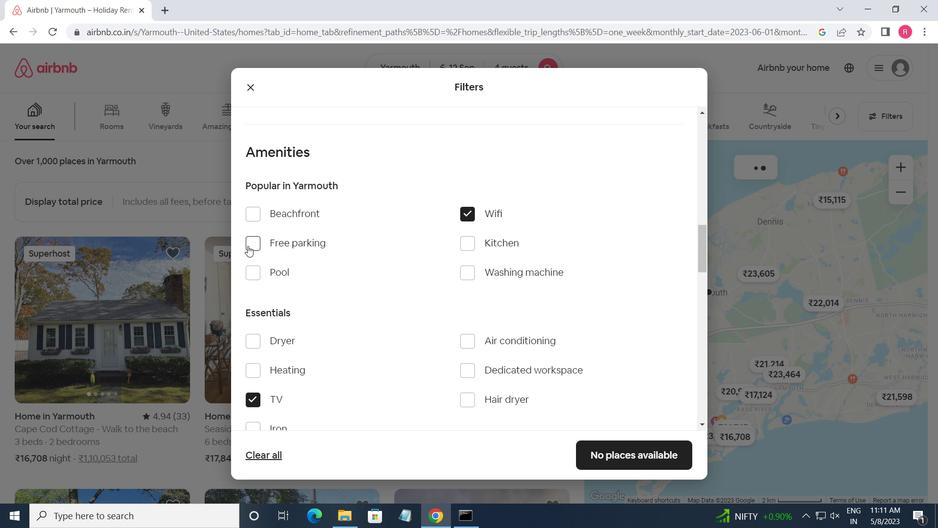 
Action: Mouse pressed left at (248, 246)
Screenshot: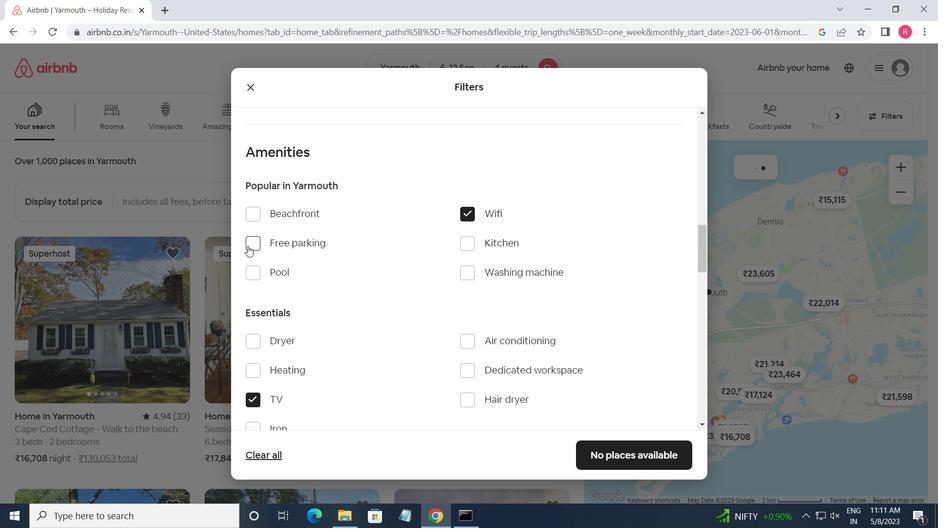 
Action: Mouse moved to (315, 313)
Screenshot: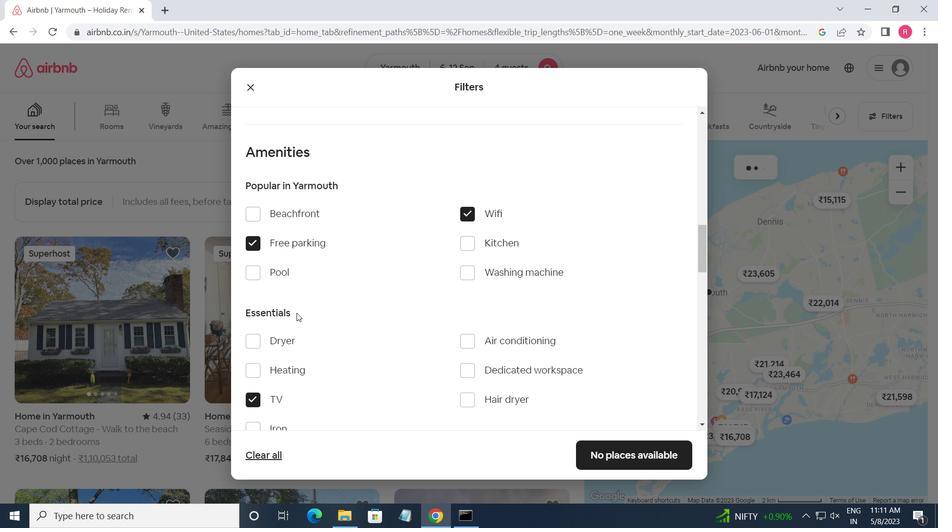 
Action: Mouse scrolled (315, 313) with delta (0, 0)
Screenshot: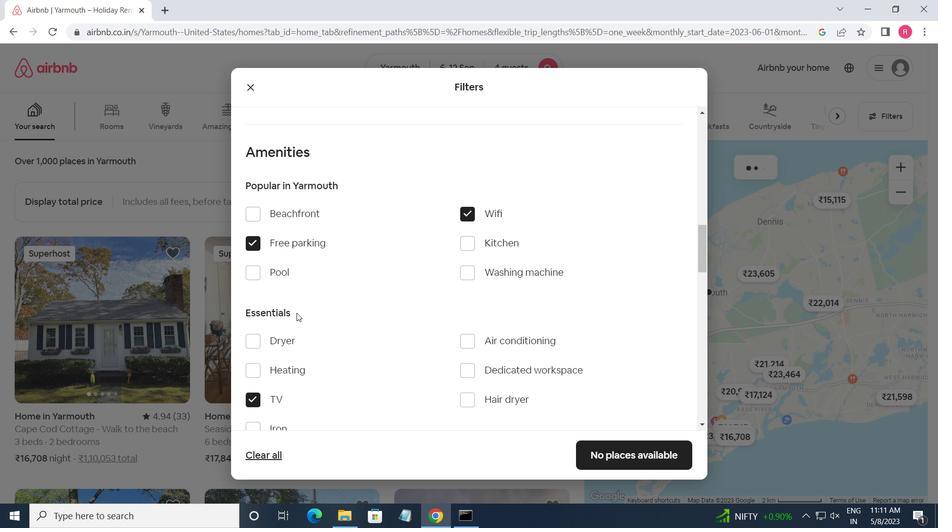 
Action: Mouse moved to (316, 313)
Screenshot: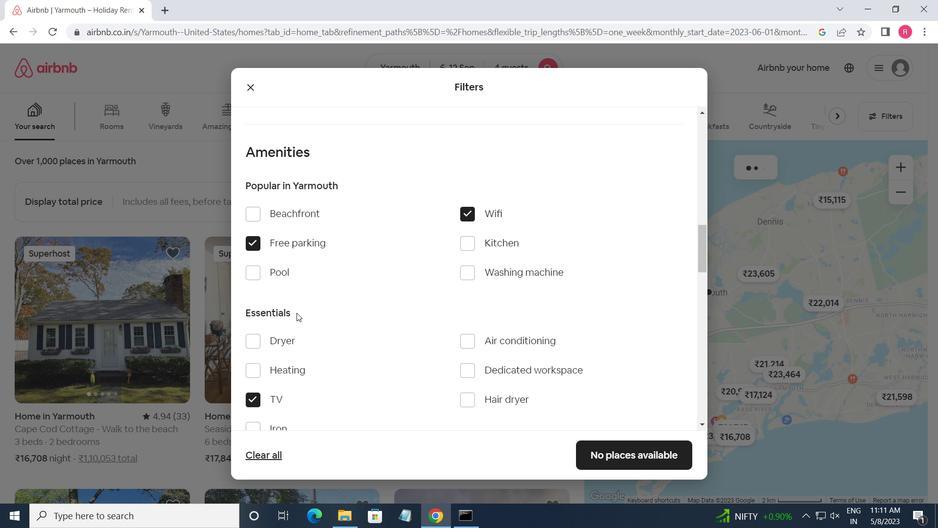 
Action: Mouse scrolled (316, 313) with delta (0, 0)
Screenshot: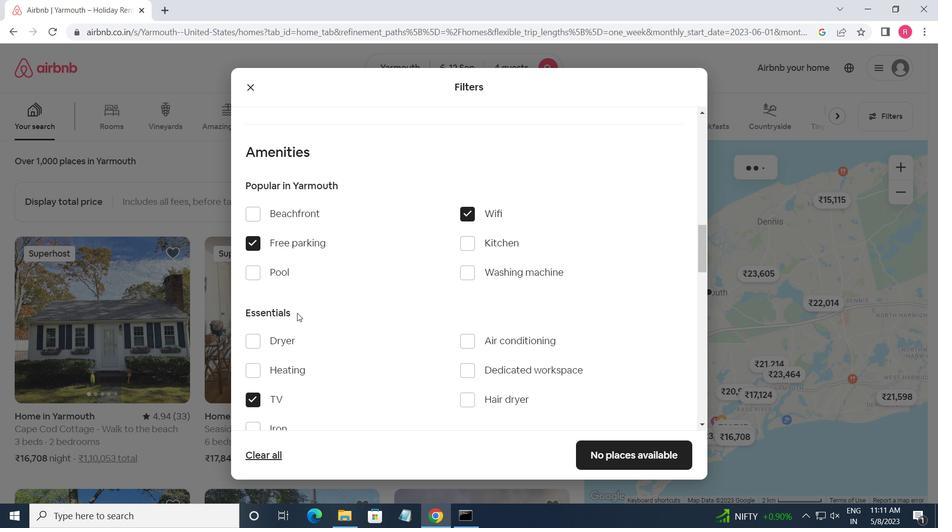 
Action: Mouse moved to (323, 313)
Screenshot: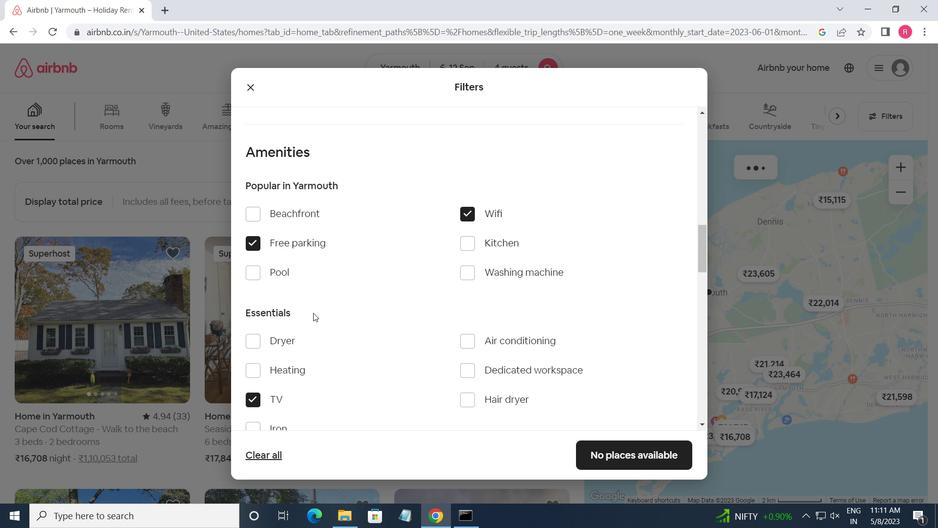 
Action: Mouse scrolled (323, 313) with delta (0, 0)
Screenshot: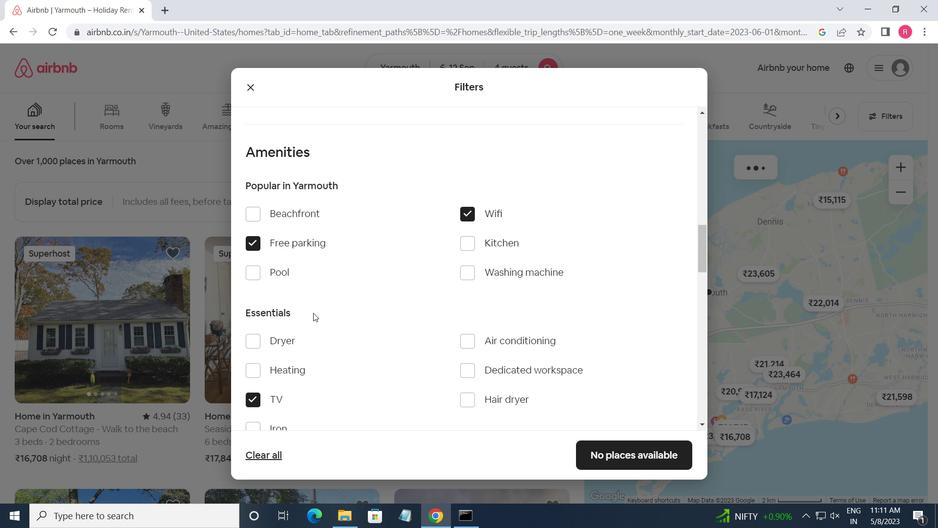 
Action: Mouse moved to (329, 313)
Screenshot: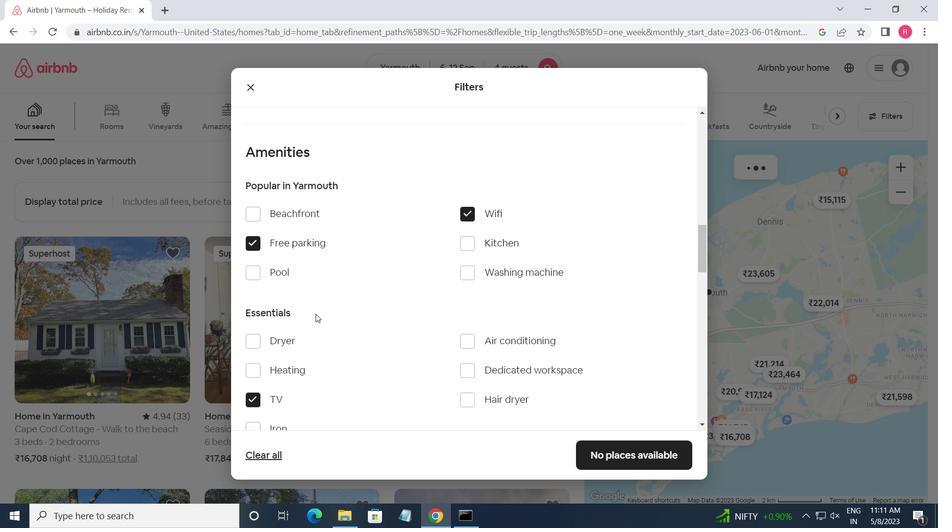 
Action: Mouse scrolled (329, 313) with delta (0, 0)
Screenshot: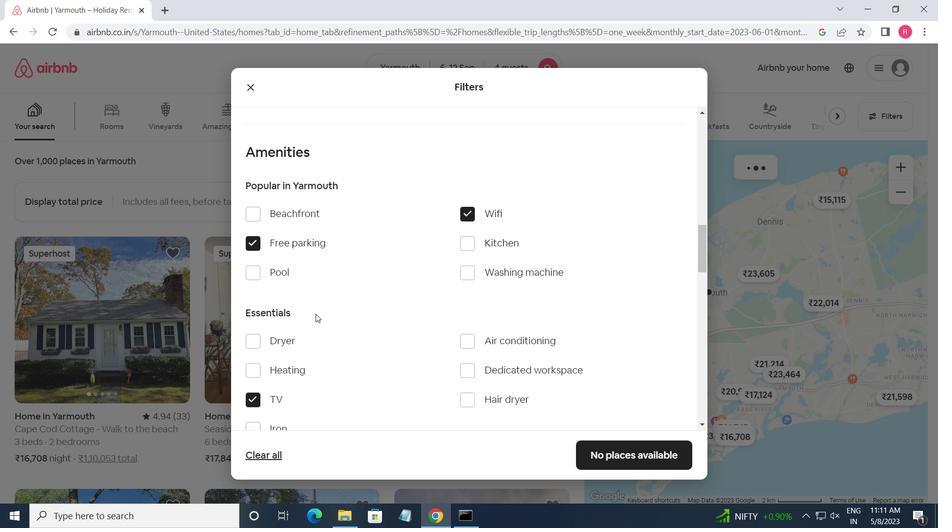 
Action: Mouse moved to (335, 313)
Screenshot: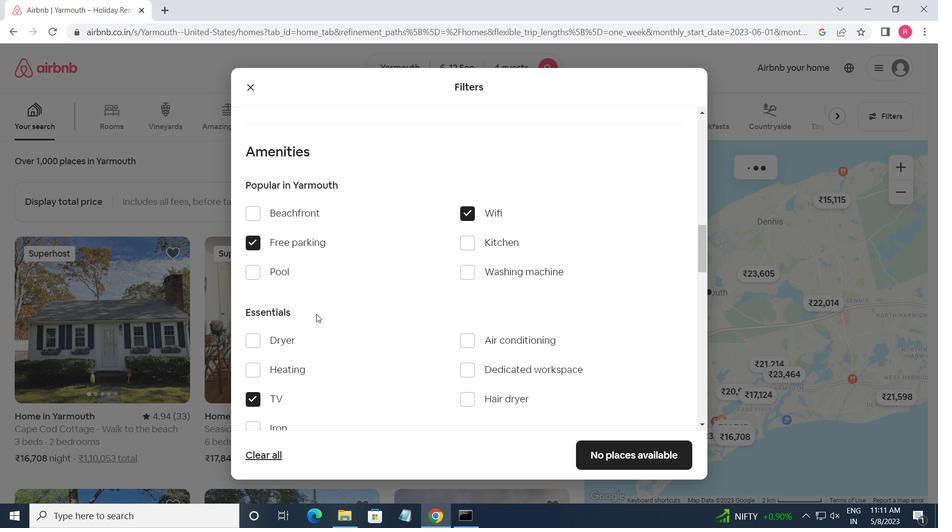 
Action: Mouse scrolled (335, 313) with delta (0, 0)
Screenshot: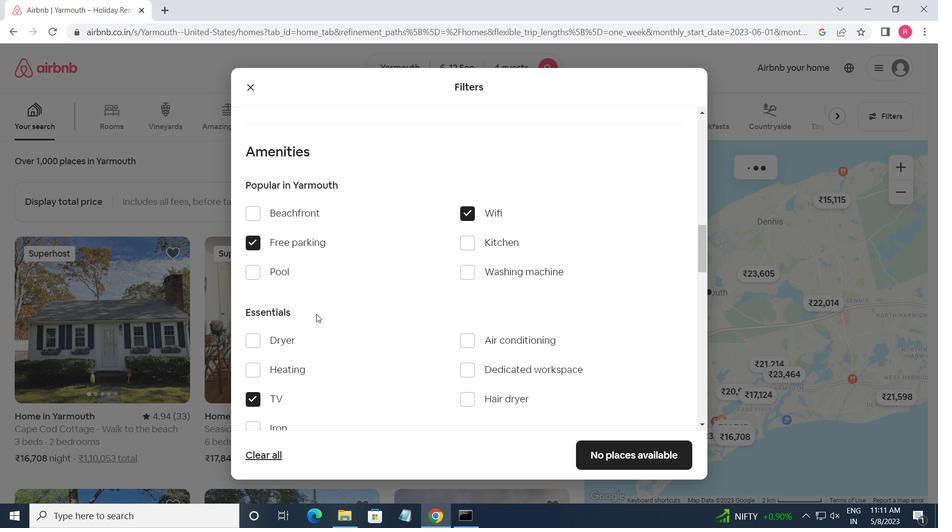 
Action: Mouse moved to (472, 253)
Screenshot: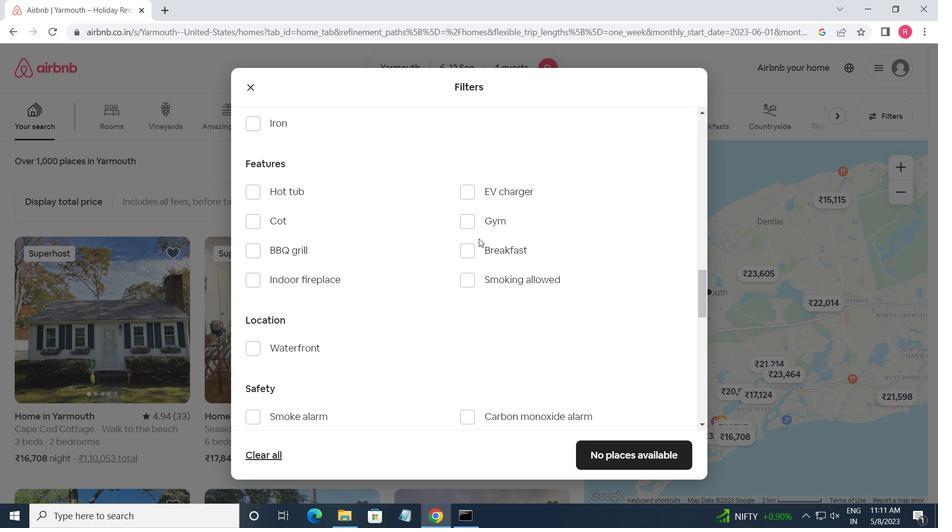 
Action: Mouse pressed left at (472, 253)
Screenshot: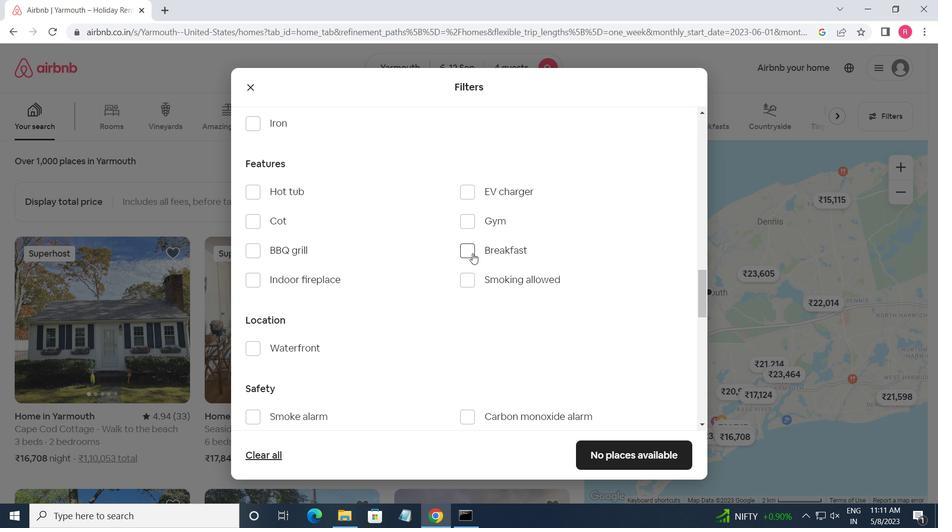 
Action: Mouse moved to (463, 219)
Screenshot: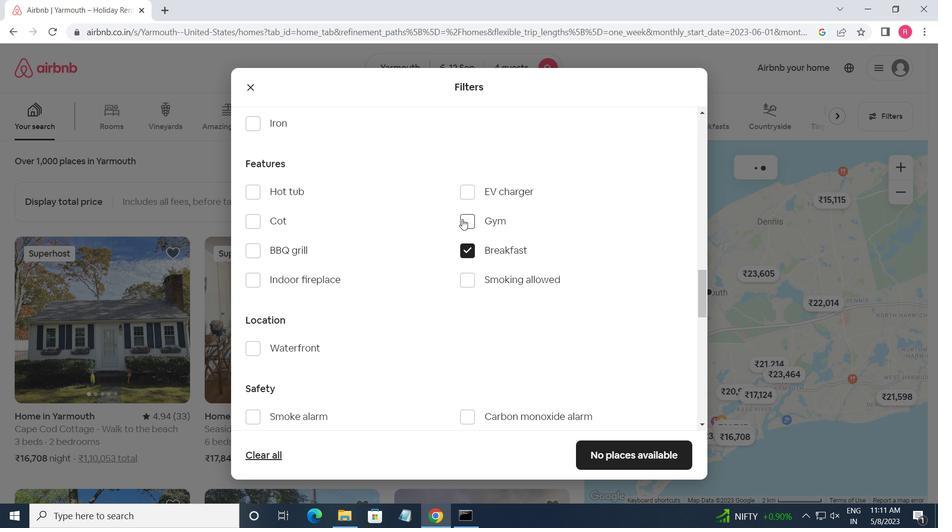 
Action: Mouse pressed left at (463, 219)
Screenshot: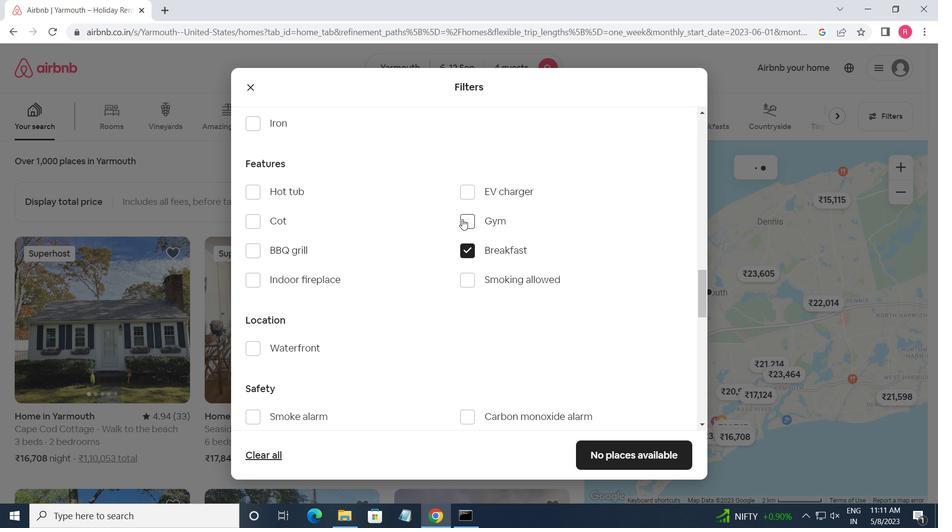 
Action: Mouse moved to (459, 223)
Screenshot: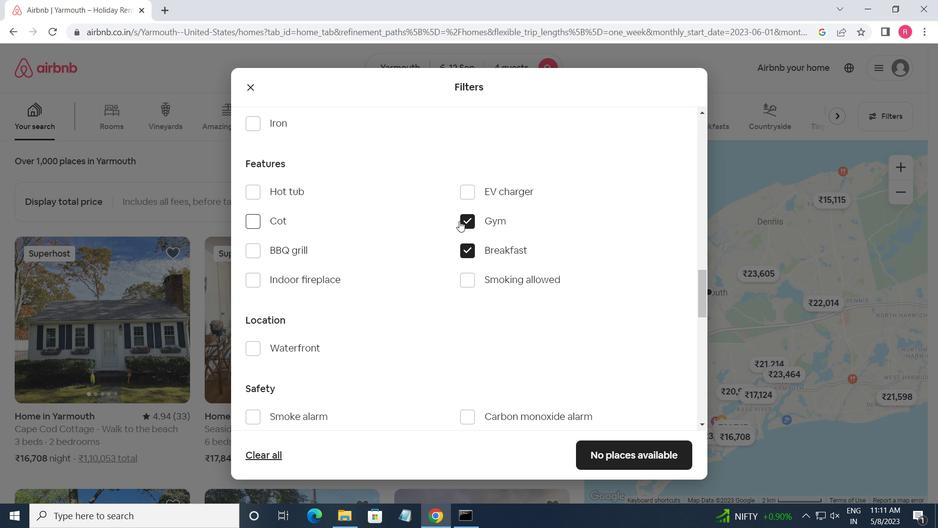 
Action: Mouse scrolled (459, 222) with delta (0, 0)
Screenshot: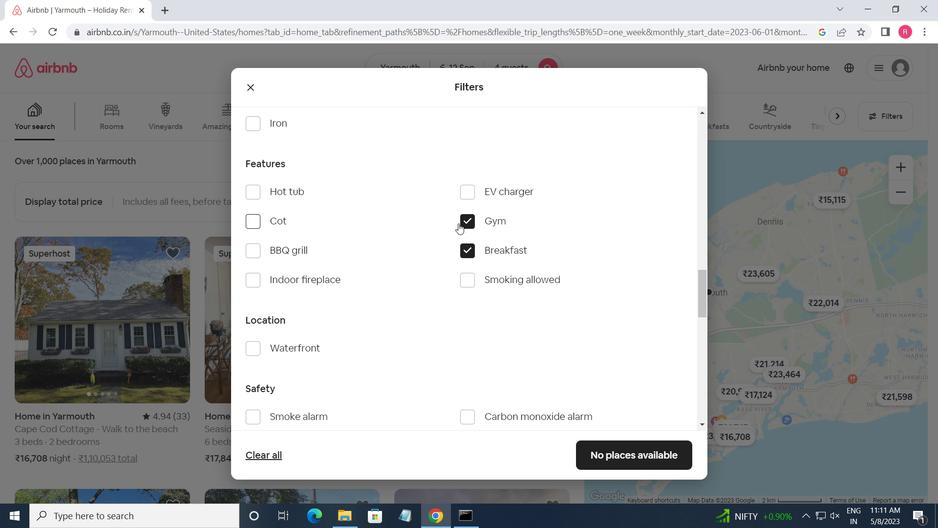 
Action: Mouse moved to (459, 223)
Screenshot: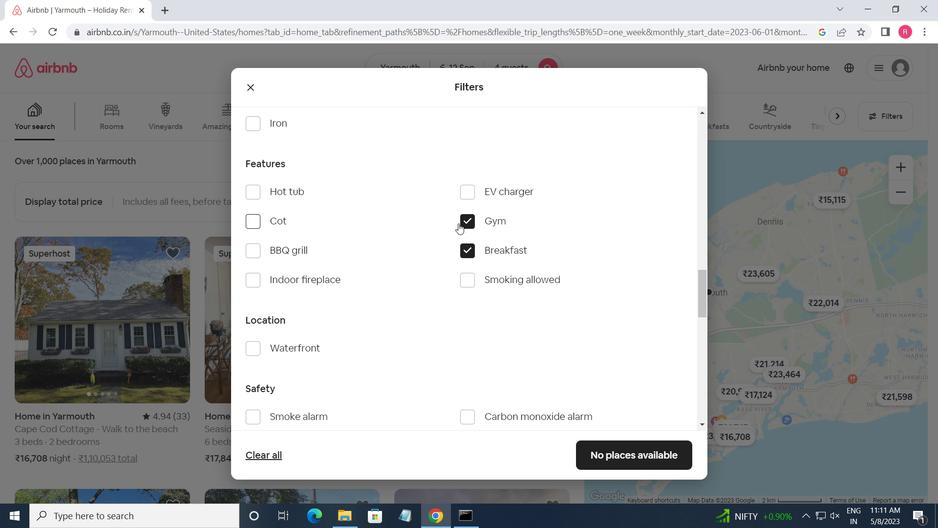 
Action: Mouse scrolled (459, 222) with delta (0, 0)
Screenshot: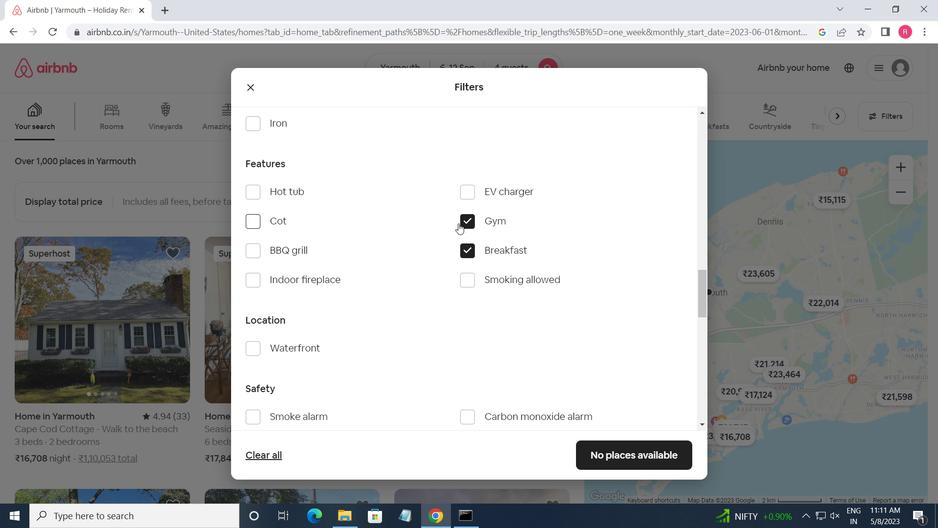 
Action: Mouse scrolled (459, 222) with delta (0, 0)
Screenshot: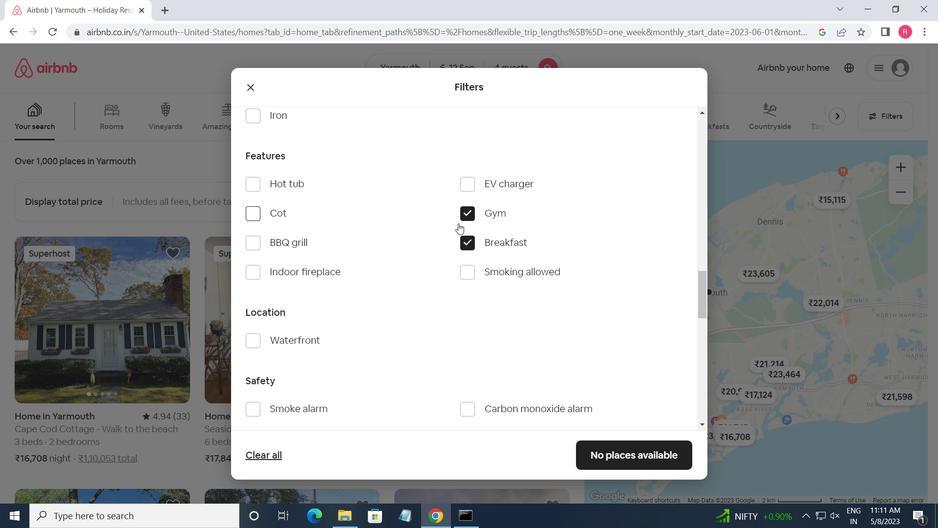 
Action: Mouse moved to (466, 264)
Screenshot: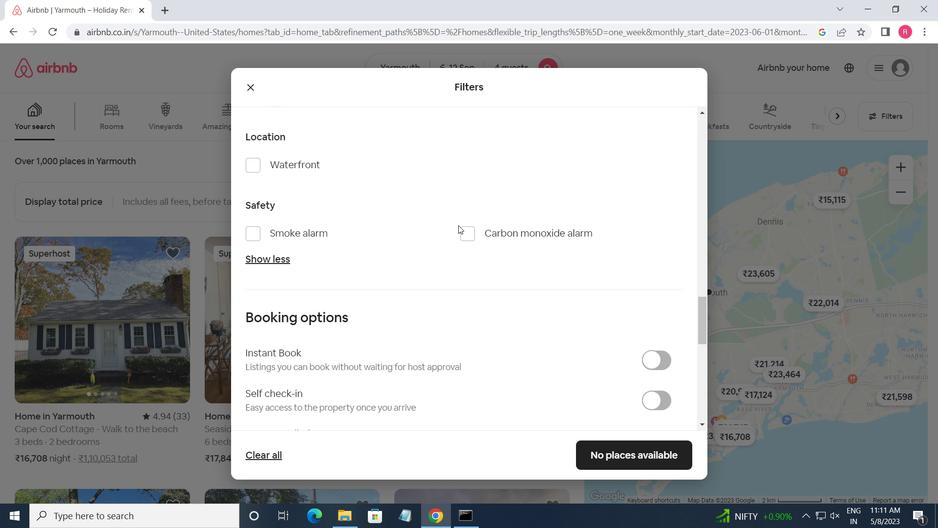 
Action: Mouse scrolled (466, 264) with delta (0, 0)
Screenshot: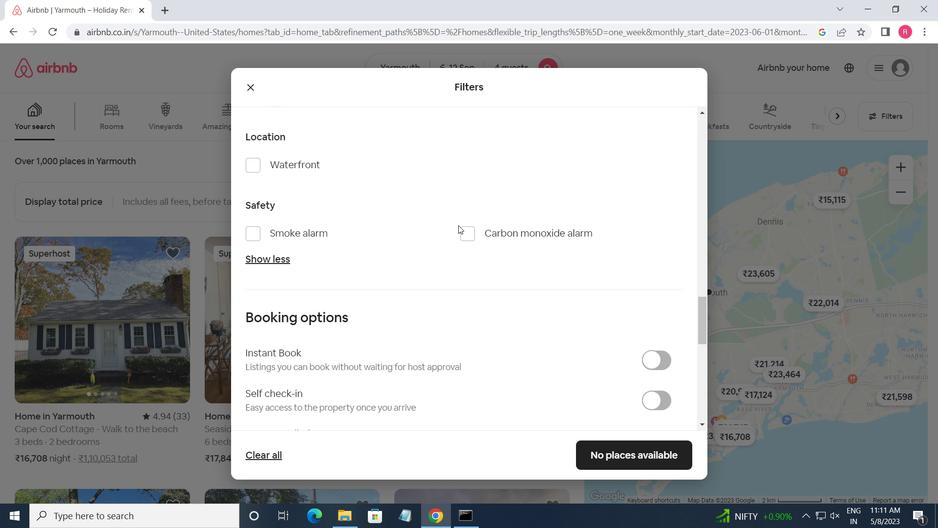 
Action: Mouse scrolled (466, 264) with delta (0, 0)
Screenshot: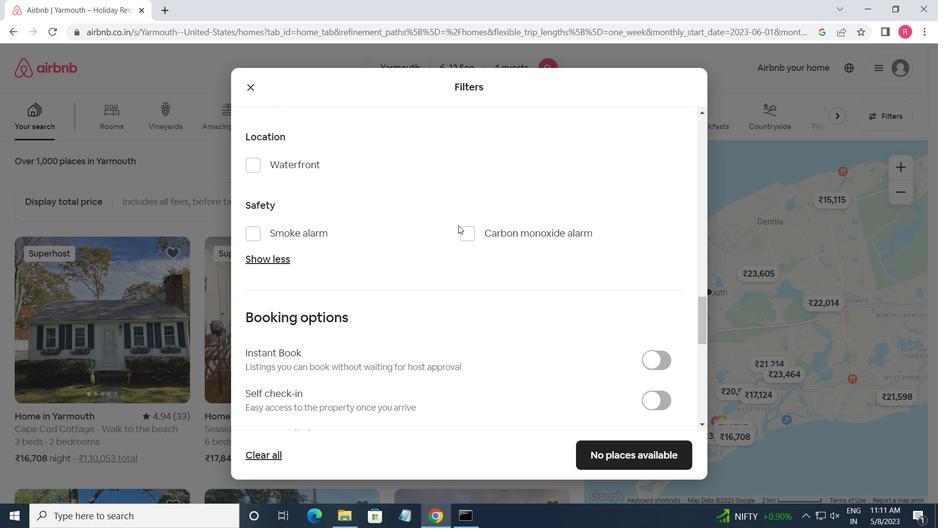 
Action: Mouse moved to (654, 279)
Screenshot: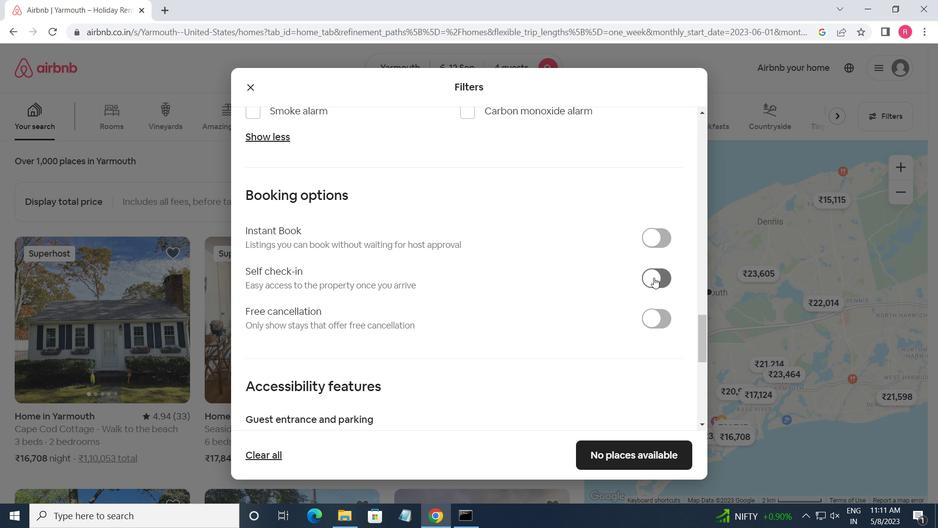 
Action: Mouse pressed left at (654, 279)
Screenshot: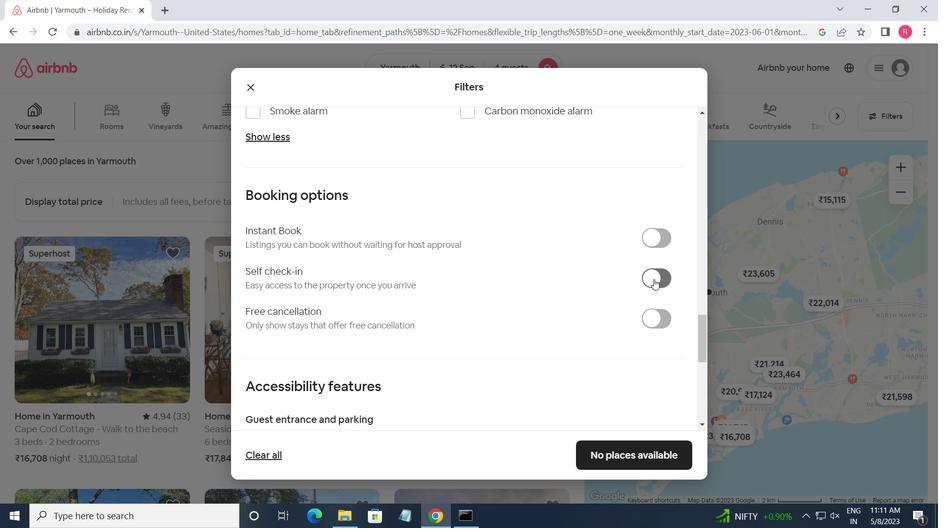 
Action: Mouse moved to (468, 312)
Screenshot: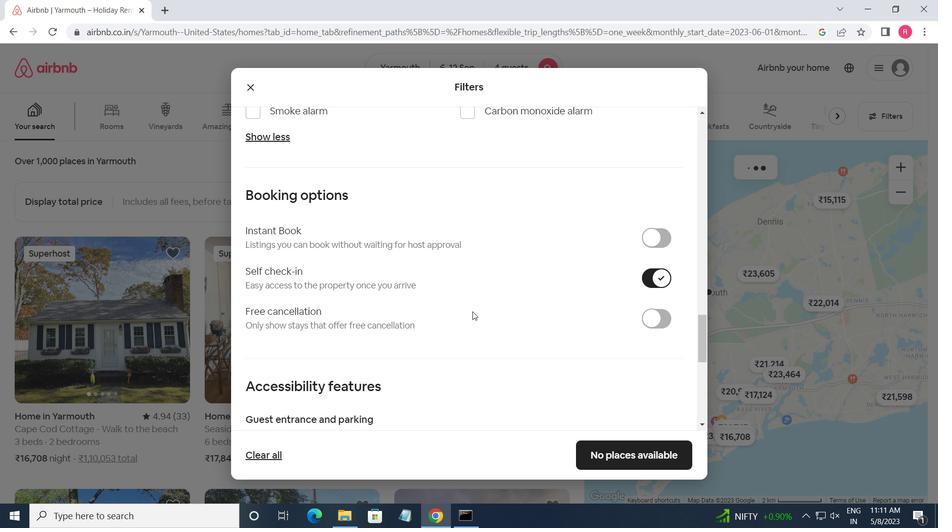 
Action: Mouse scrolled (468, 311) with delta (0, 0)
Screenshot: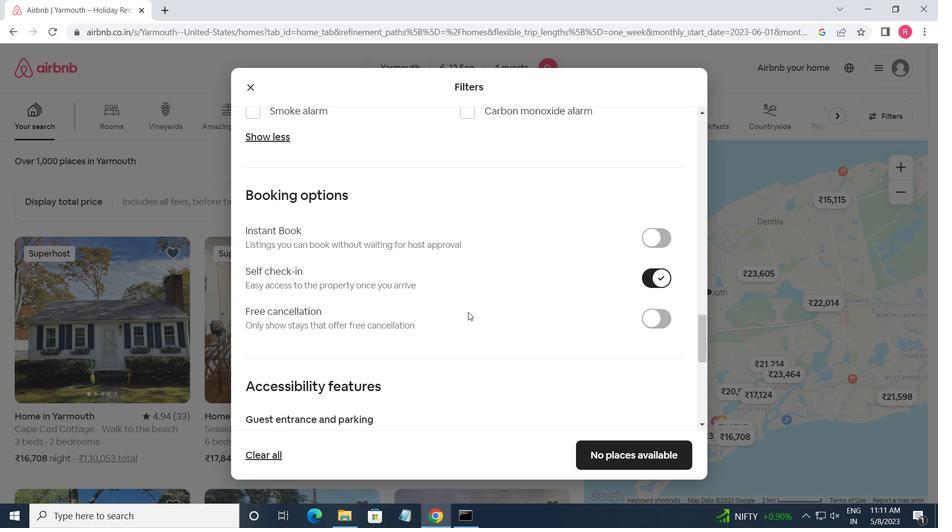 
Action: Mouse scrolled (468, 311) with delta (0, 0)
Screenshot: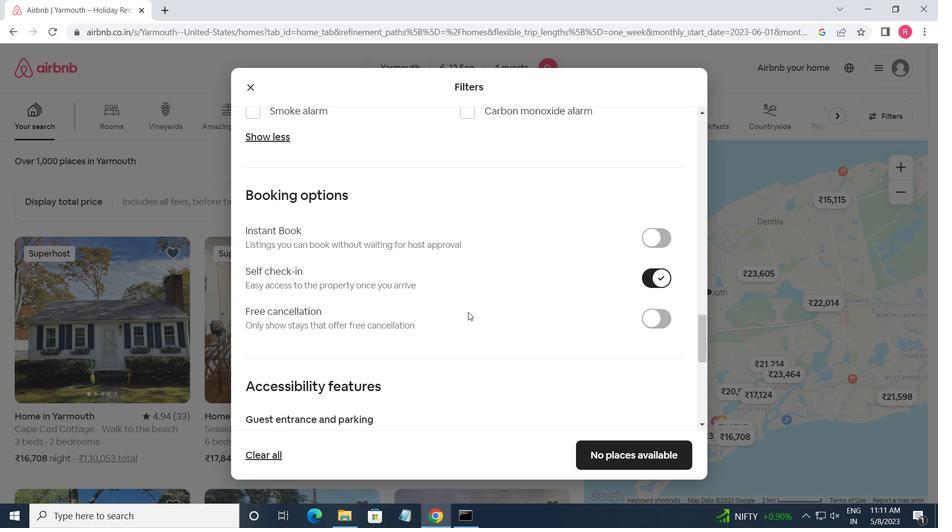 
Action: Mouse scrolled (468, 311) with delta (0, 0)
Screenshot: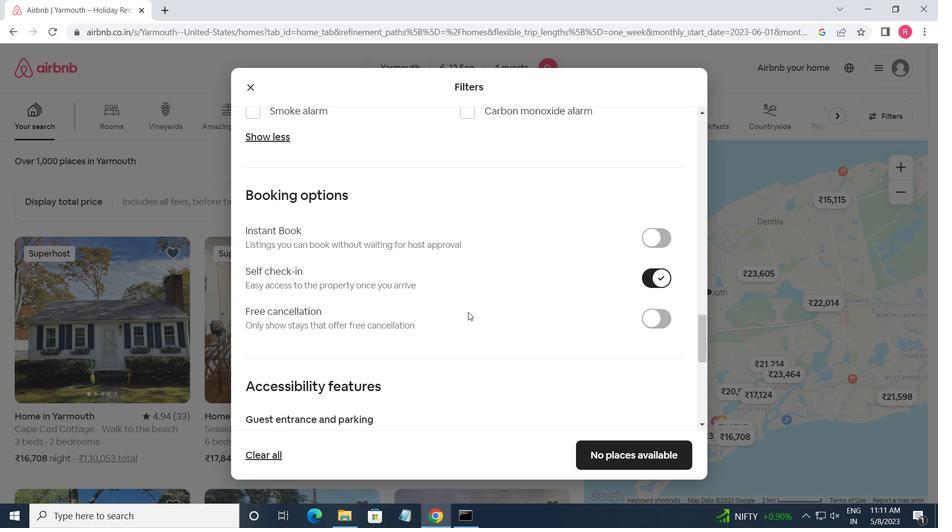 
Action: Mouse scrolled (468, 311) with delta (0, 0)
Screenshot: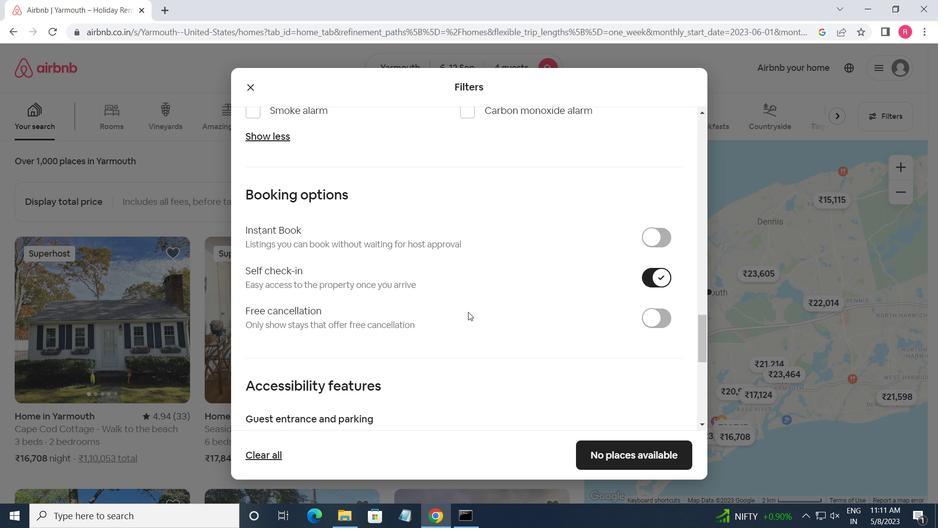 
Action: Mouse moved to (341, 357)
Screenshot: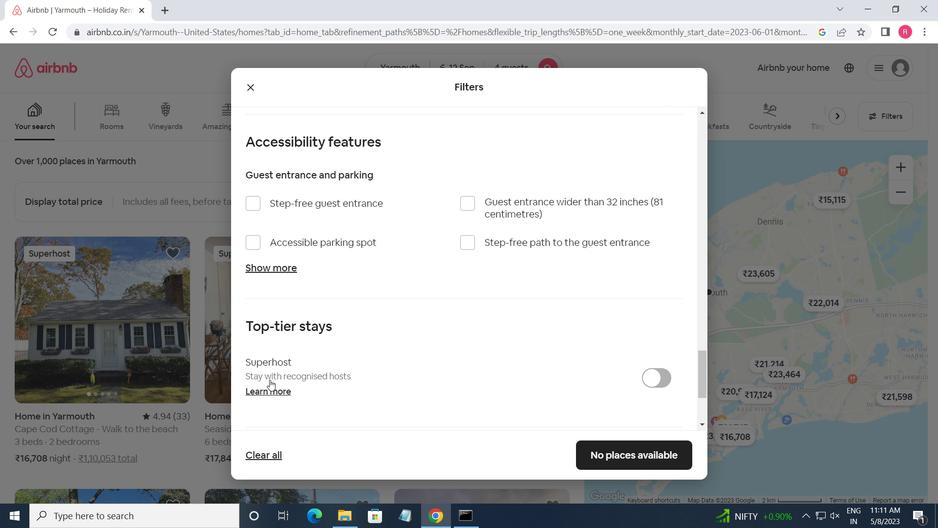 
Action: Mouse scrolled (341, 356) with delta (0, 0)
Screenshot: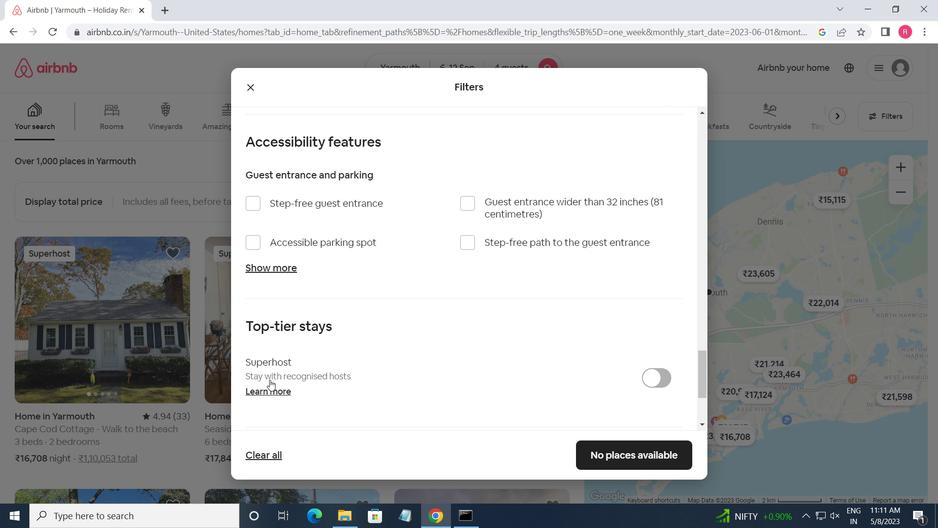 
Action: Mouse scrolled (341, 356) with delta (0, 0)
Screenshot: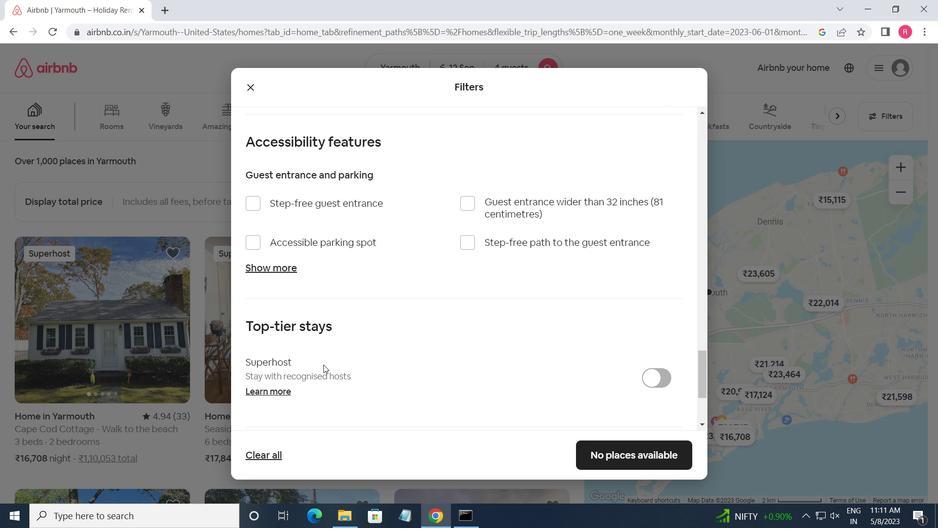 
Action: Mouse scrolled (341, 356) with delta (0, 0)
Screenshot: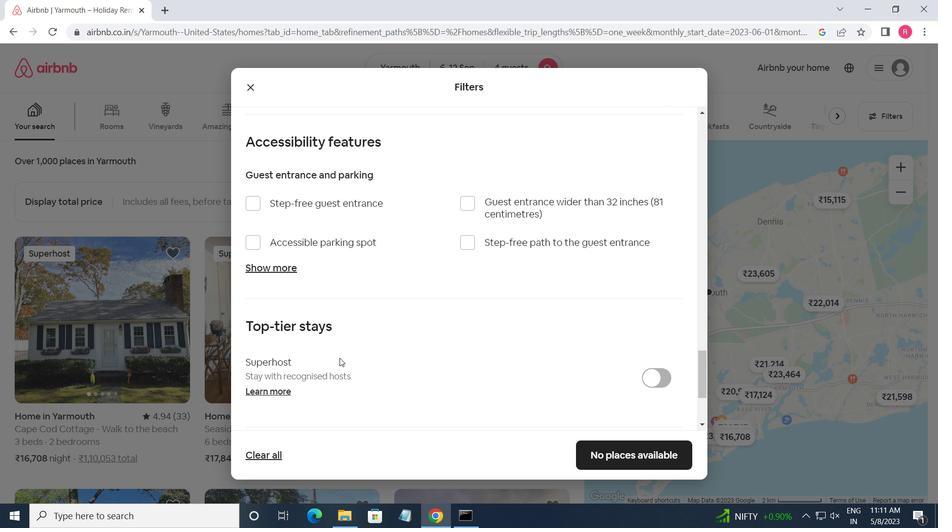 
Action: Mouse moved to (341, 356)
Screenshot: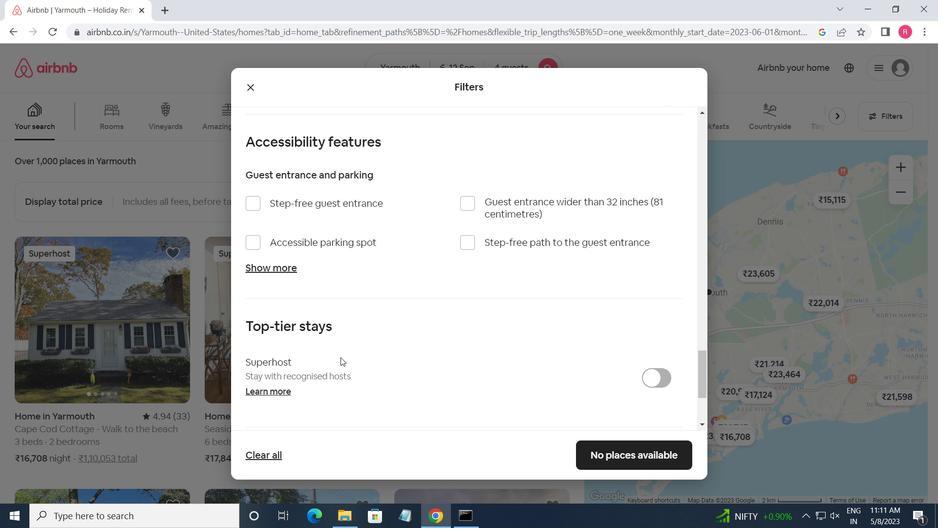 
Action: Mouse scrolled (341, 356) with delta (0, 0)
Screenshot: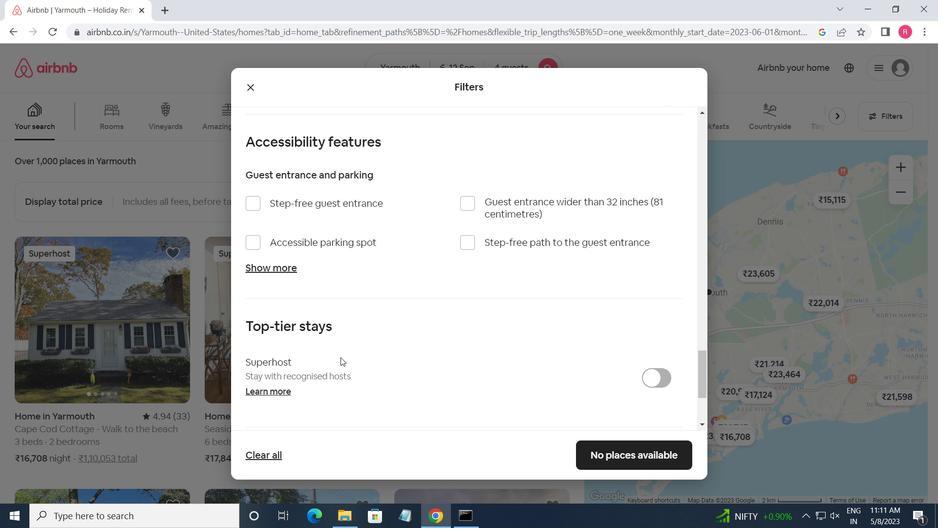 
Action: Mouse moved to (249, 347)
Screenshot: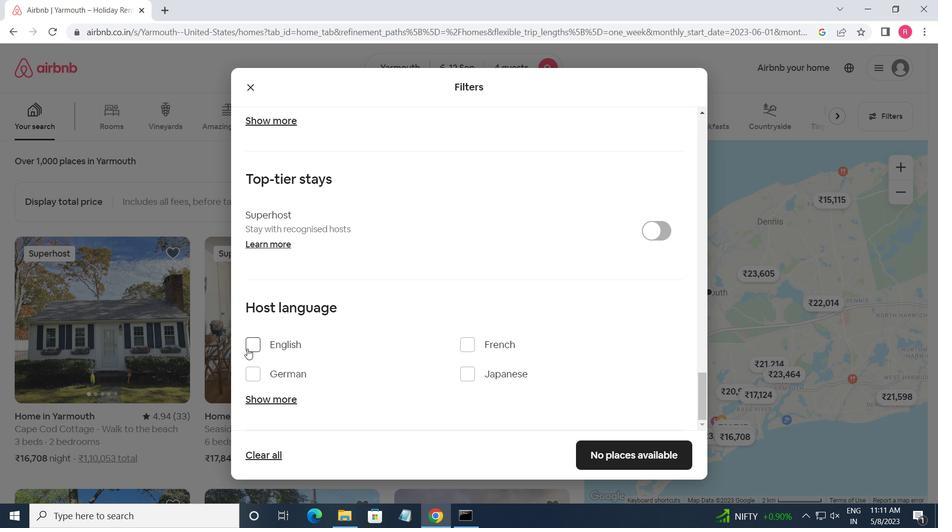 
Action: Mouse pressed left at (249, 347)
Screenshot: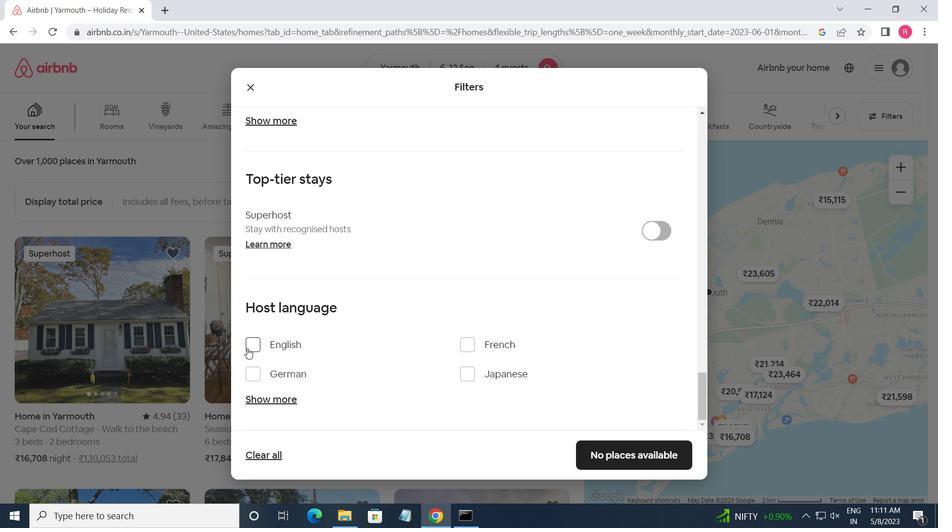 
Action: Mouse moved to (599, 450)
Screenshot: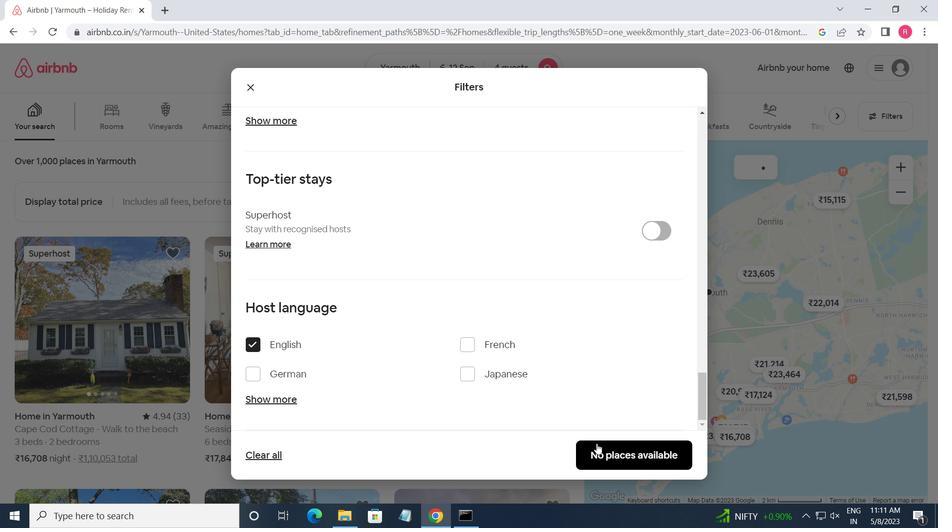 
Action: Mouse pressed left at (599, 450)
Screenshot: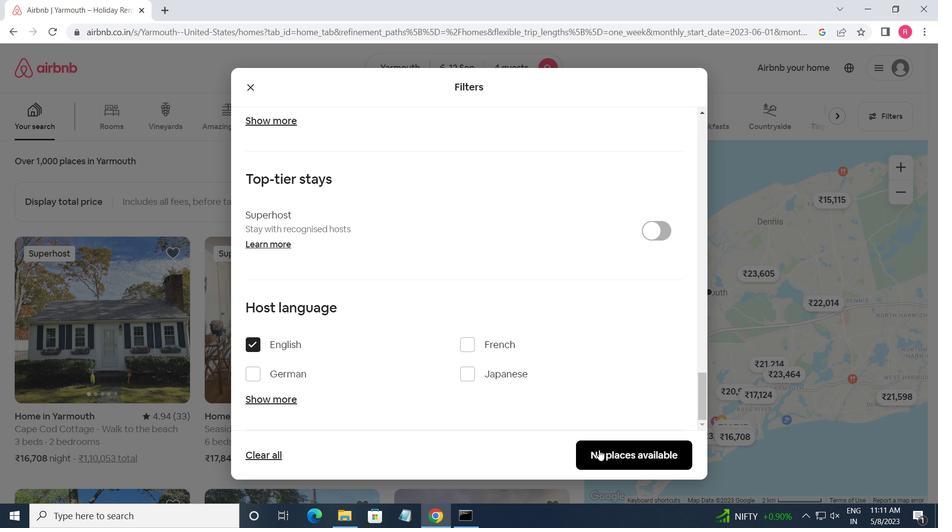 
Action: Mouse moved to (601, 450)
Screenshot: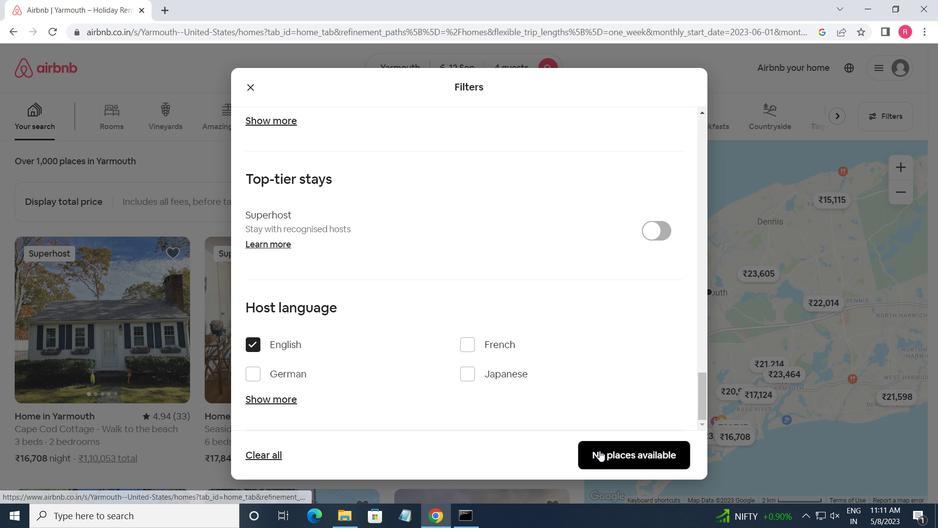 
